 Task: Create in the project AgileConnection in Backlog an issue 'Develop a new tool for automated testing of load testing and stress testing for web applications', assign it to team member softage.1@softage.net and change the status to IN PROGRESS. Create in the project AgileConnection in Backlog an issue 'Upgrade the user interface of a mobile application to improve usability and aesthetics', assign it to team member softage.2@softage.net and change the status to IN PROGRESS
Action: Mouse moved to (194, 53)
Screenshot: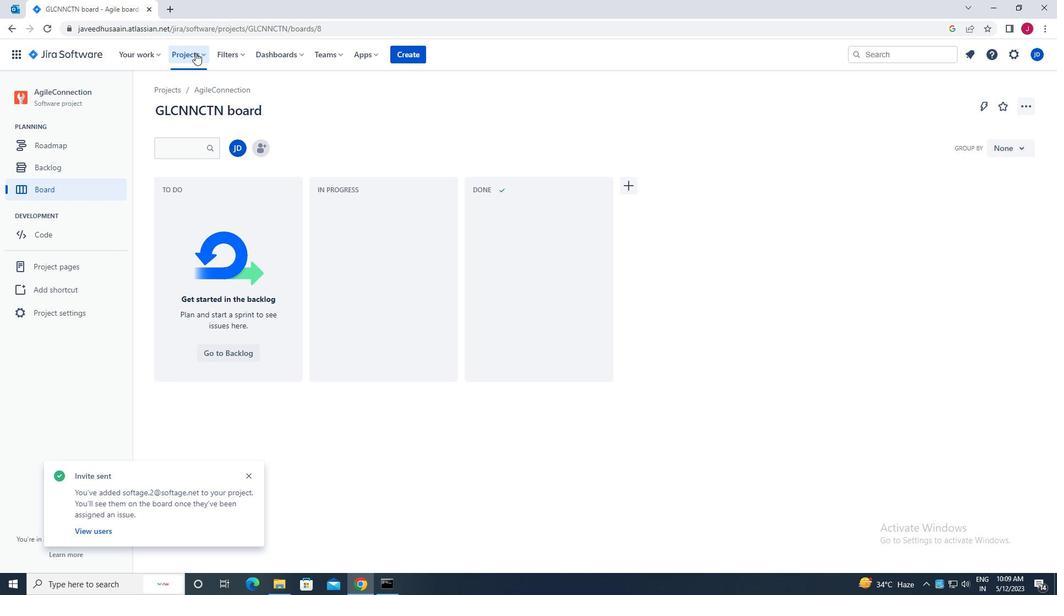 
Action: Mouse pressed left at (194, 53)
Screenshot: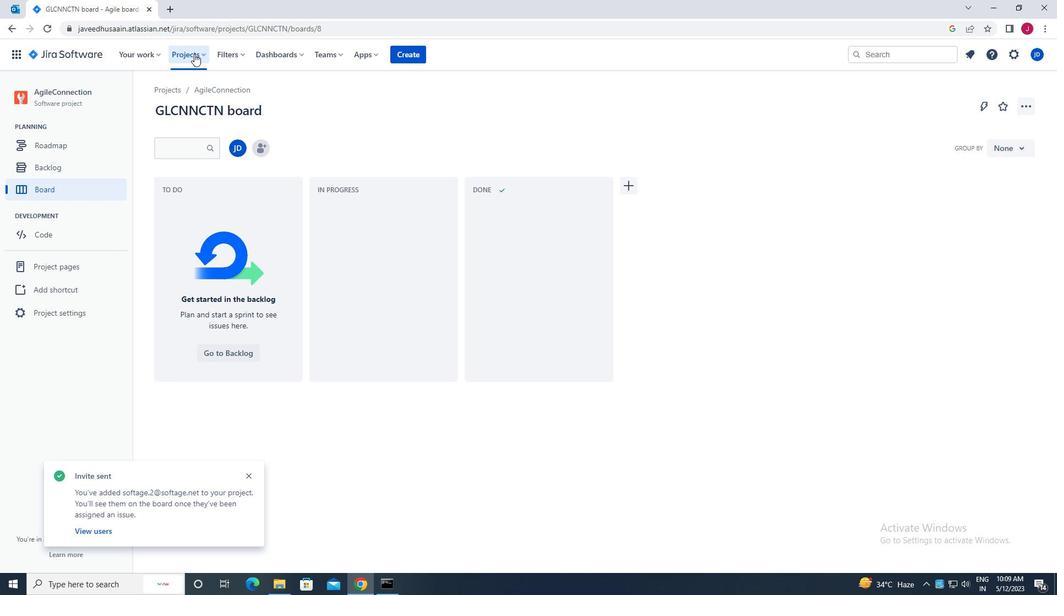 
Action: Mouse moved to (255, 100)
Screenshot: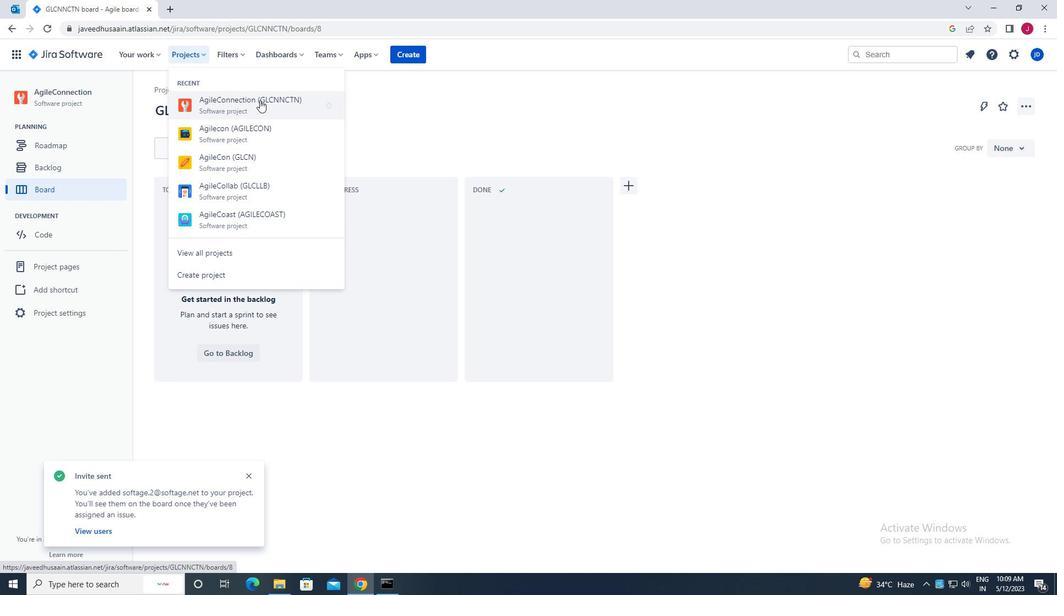 
Action: Mouse pressed left at (255, 100)
Screenshot: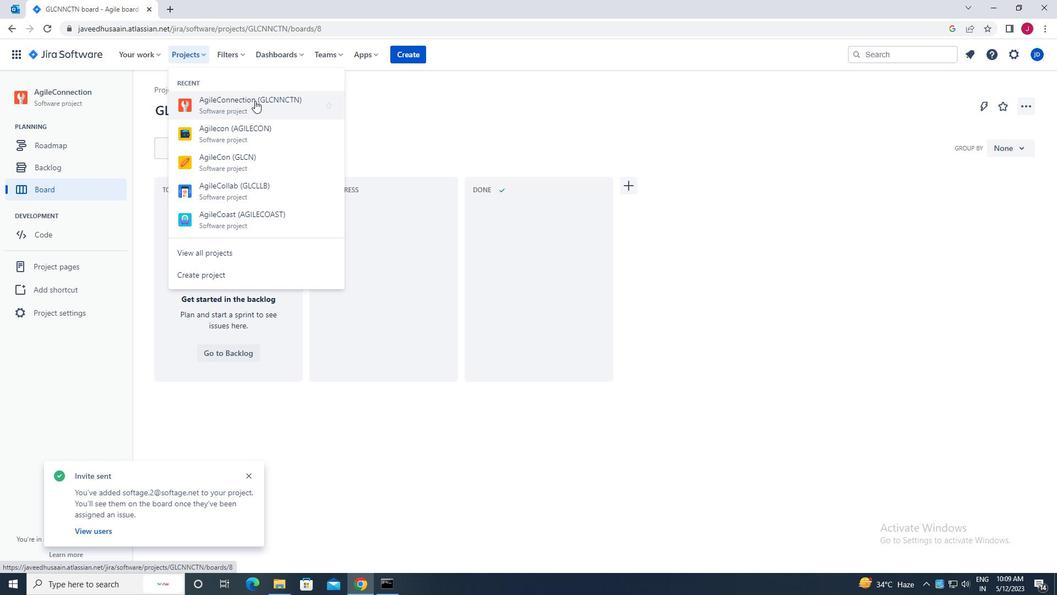 
Action: Mouse moved to (60, 165)
Screenshot: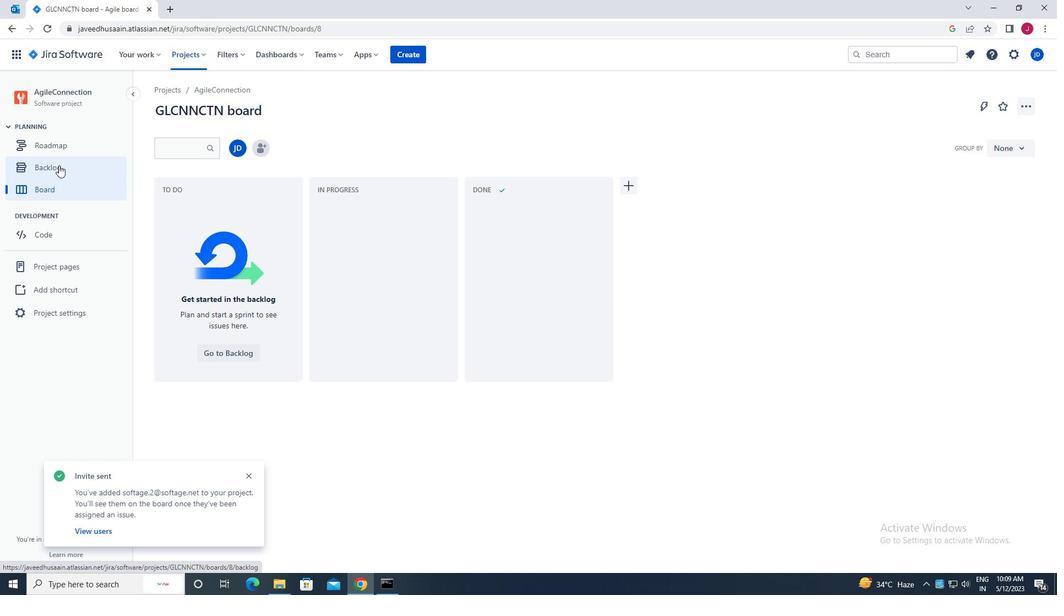 
Action: Mouse pressed left at (60, 165)
Screenshot: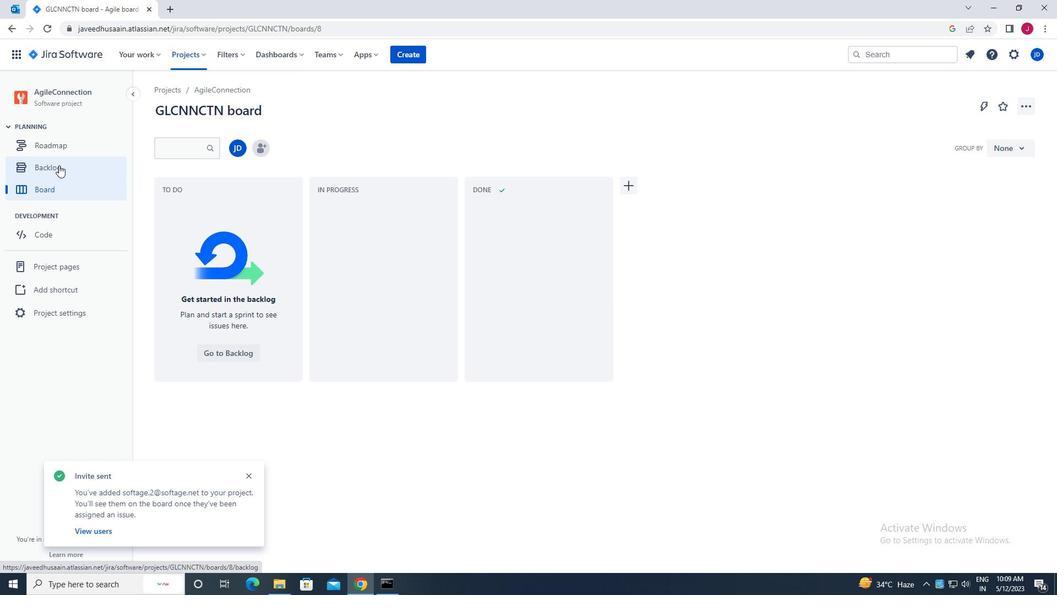 
Action: Mouse moved to (263, 253)
Screenshot: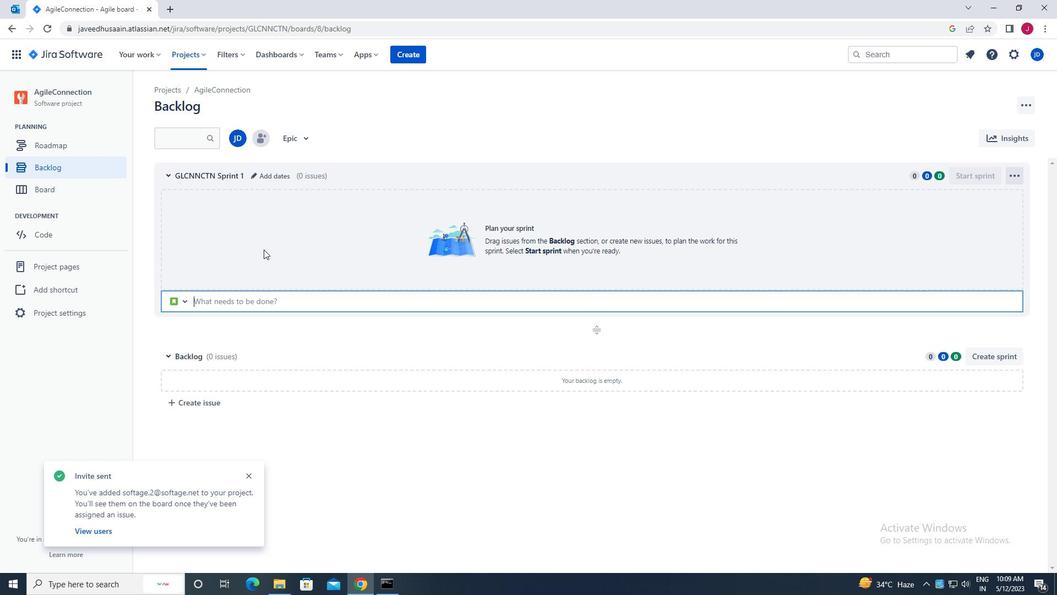 
Action: Mouse scrolled (263, 252) with delta (0, 0)
Screenshot: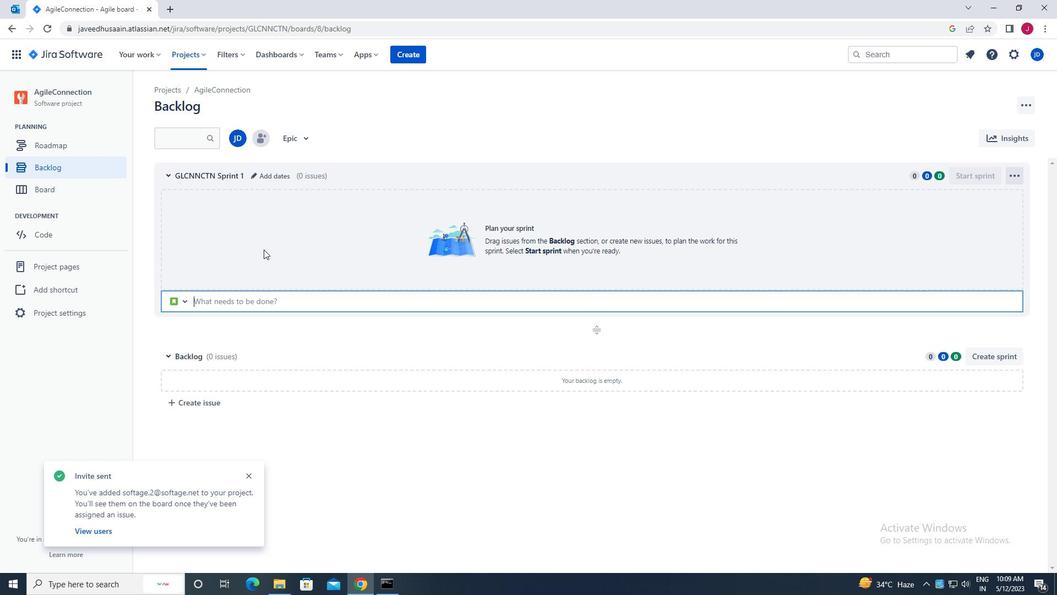 
Action: Mouse moved to (263, 254)
Screenshot: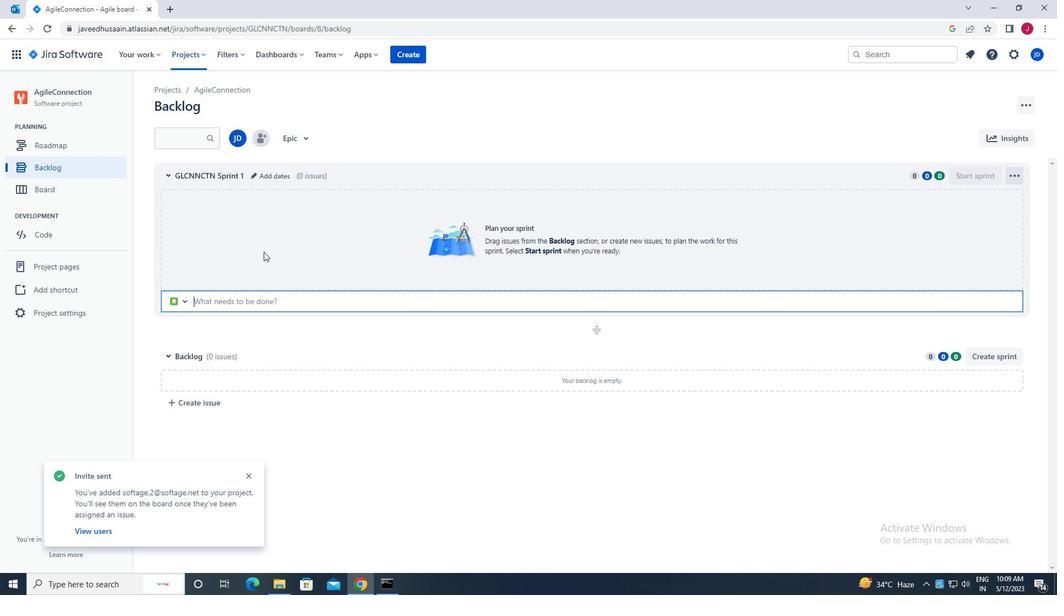 
Action: Mouse scrolled (263, 254) with delta (0, 0)
Screenshot: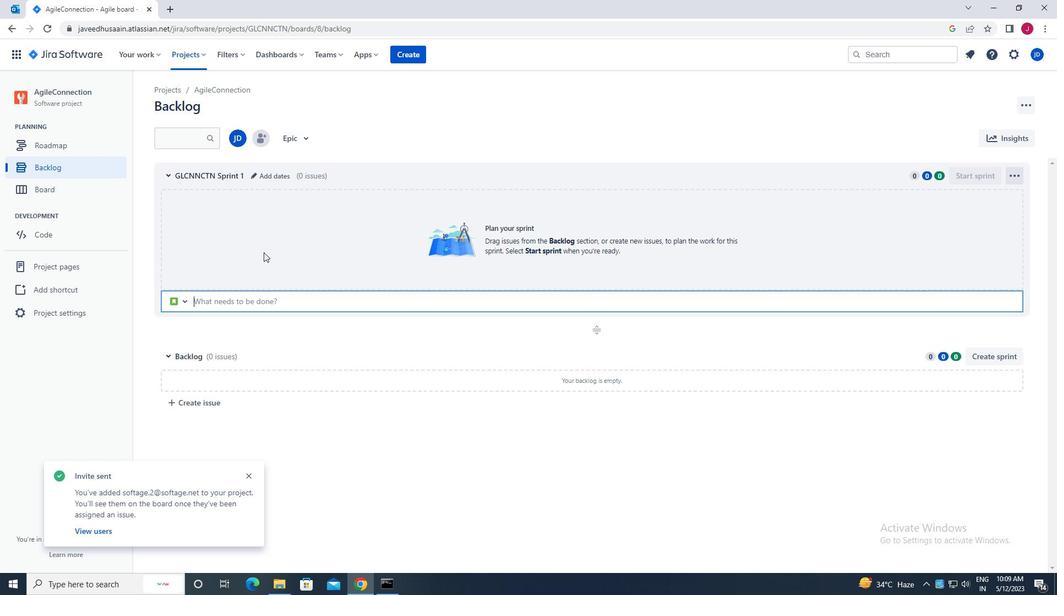 
Action: Mouse moved to (262, 257)
Screenshot: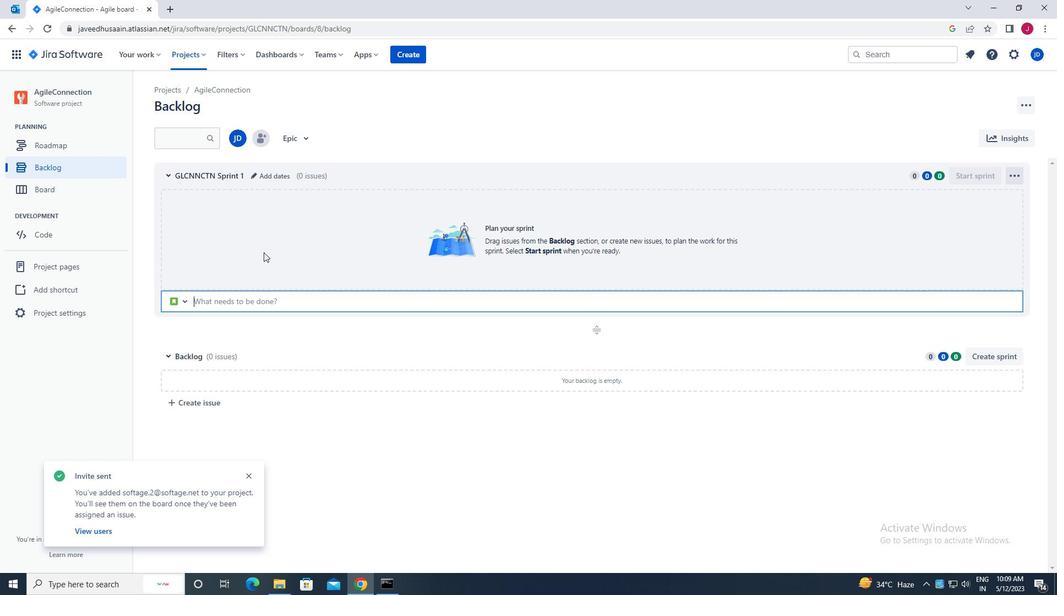 
Action: Mouse scrolled (262, 256) with delta (0, 0)
Screenshot: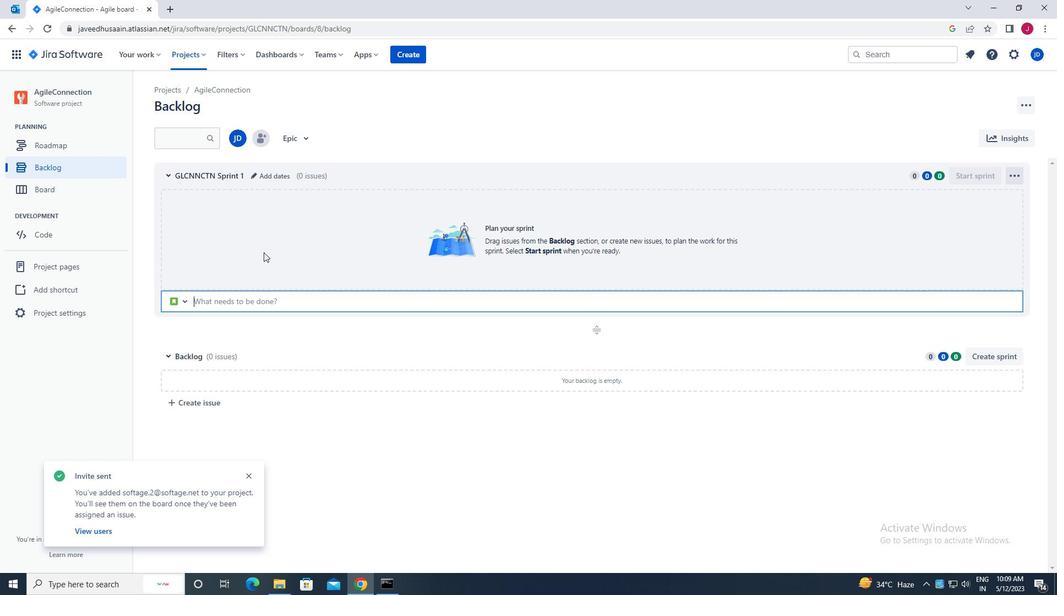 
Action: Mouse moved to (200, 404)
Screenshot: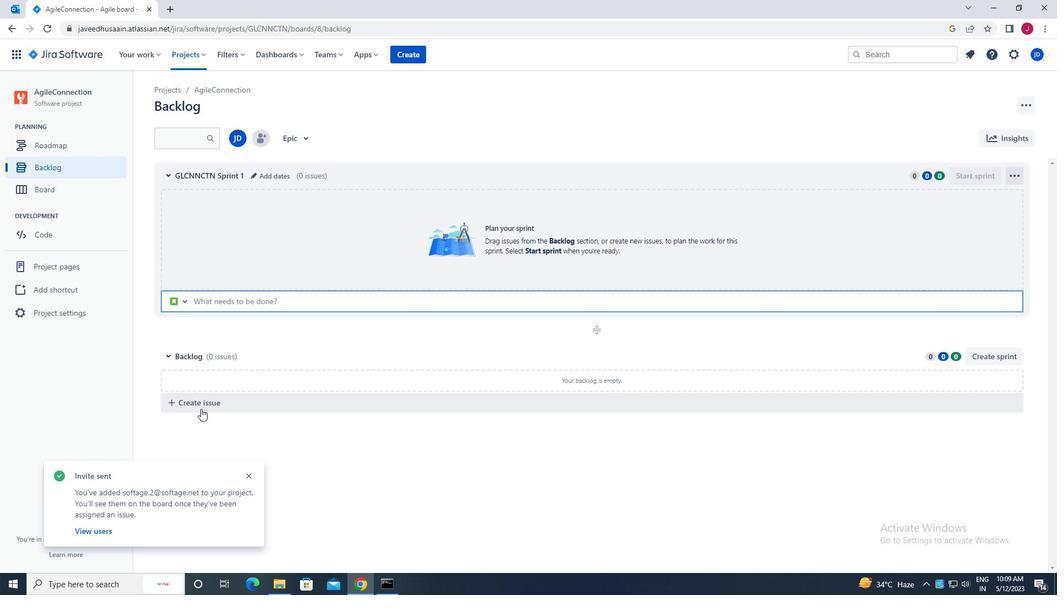 
Action: Mouse pressed left at (200, 404)
Screenshot: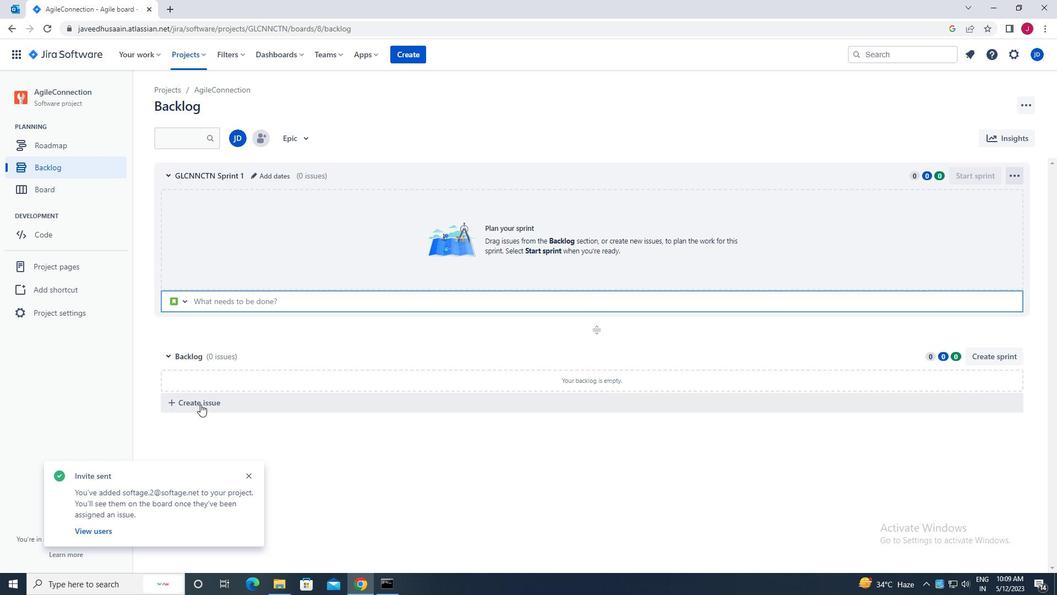 
Action: Mouse moved to (214, 404)
Screenshot: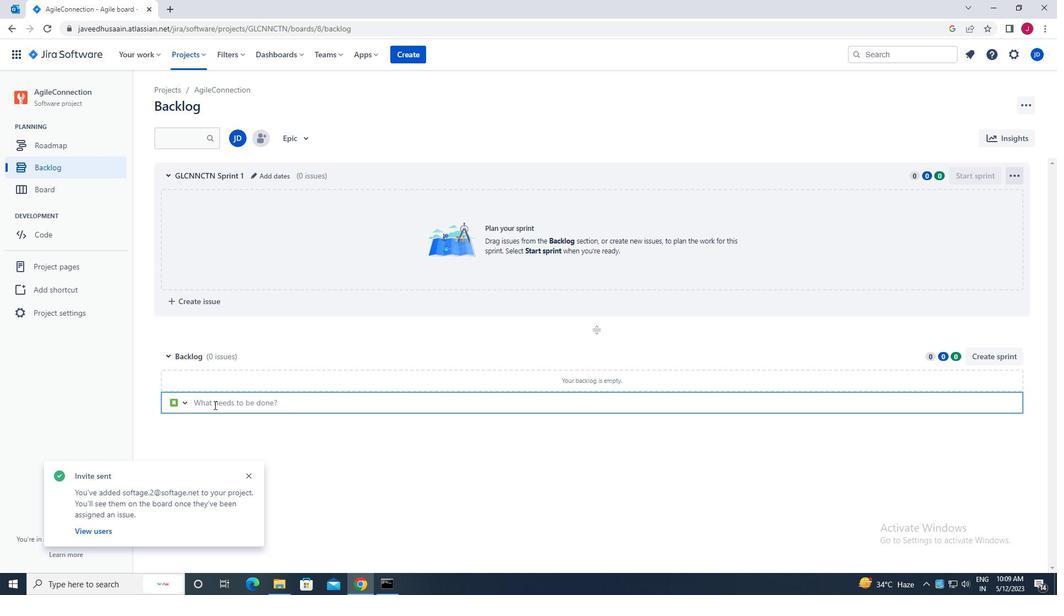 
Action: Mouse pressed left at (214, 404)
Screenshot: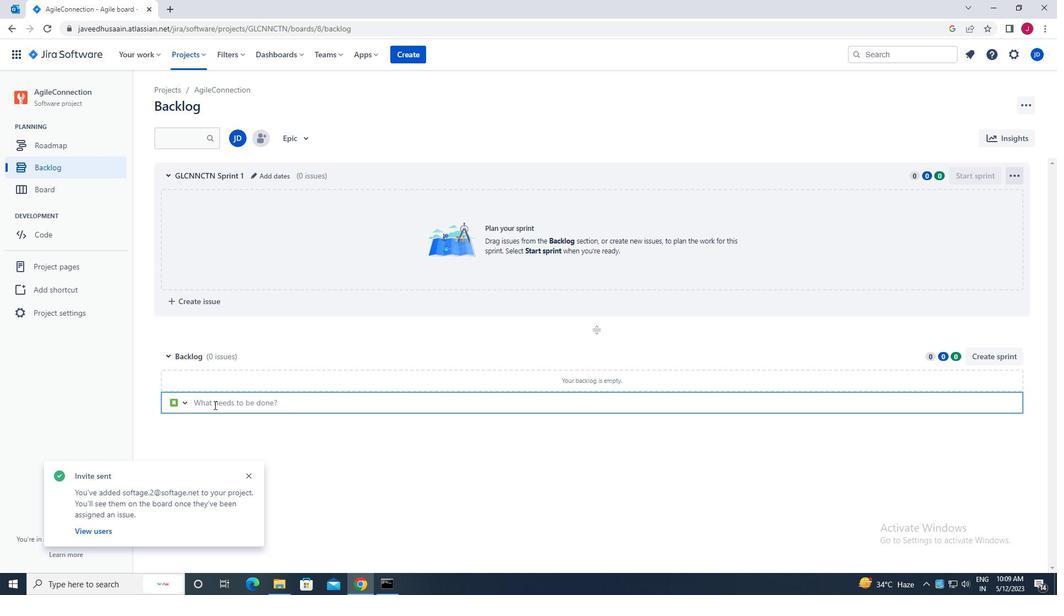 
Action: Mouse moved to (218, 406)
Screenshot: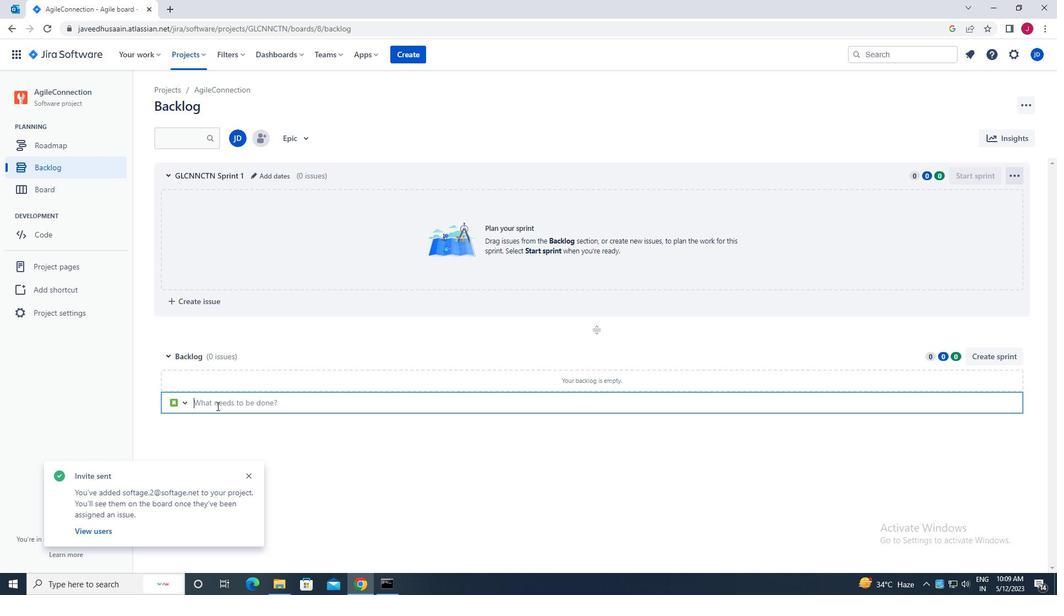 
Action: Key pressed d<Key.caps_lock>evelop<Key.space>a<Key.space>new<Key.space>tool<Key.space>fopr<Key.space>automate<Key.space>testing<Key.space>of<Key.space>load<Key.space>a<Key.backspace>testing
Screenshot: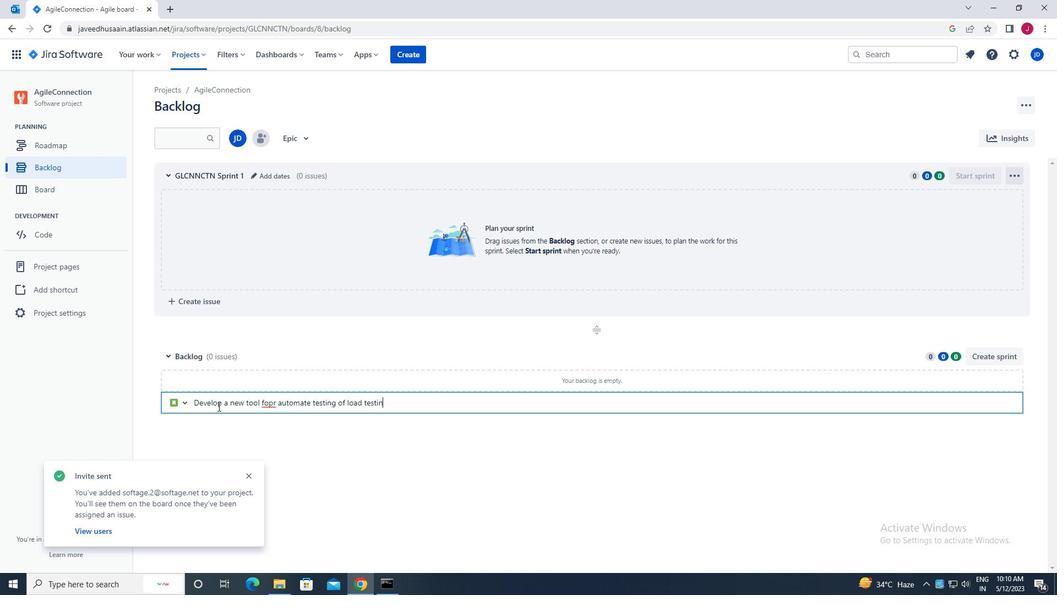 
Action: Mouse moved to (273, 404)
Screenshot: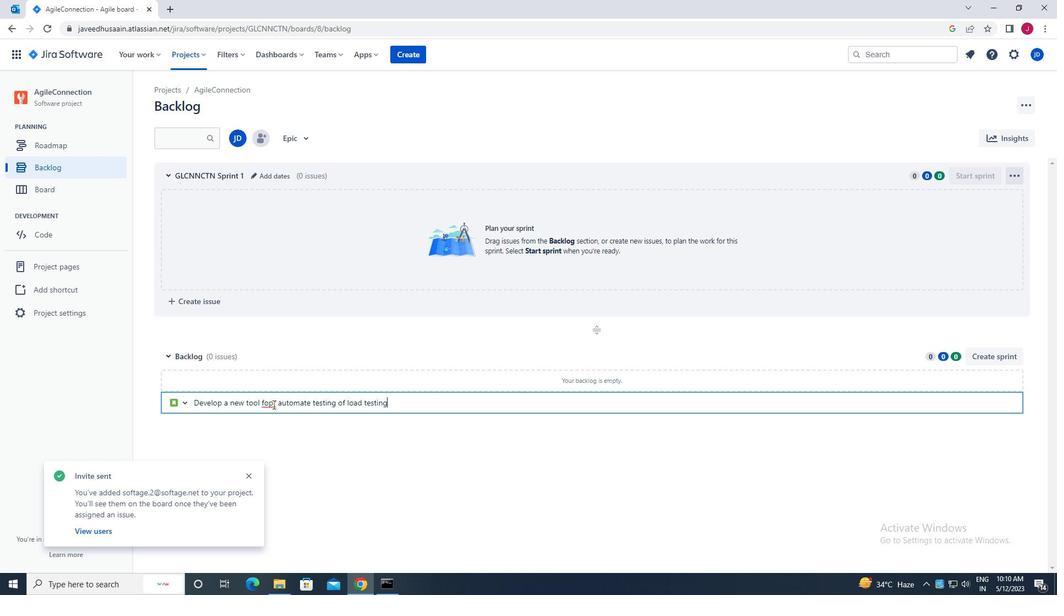 
Action: Mouse pressed left at (273, 404)
Screenshot: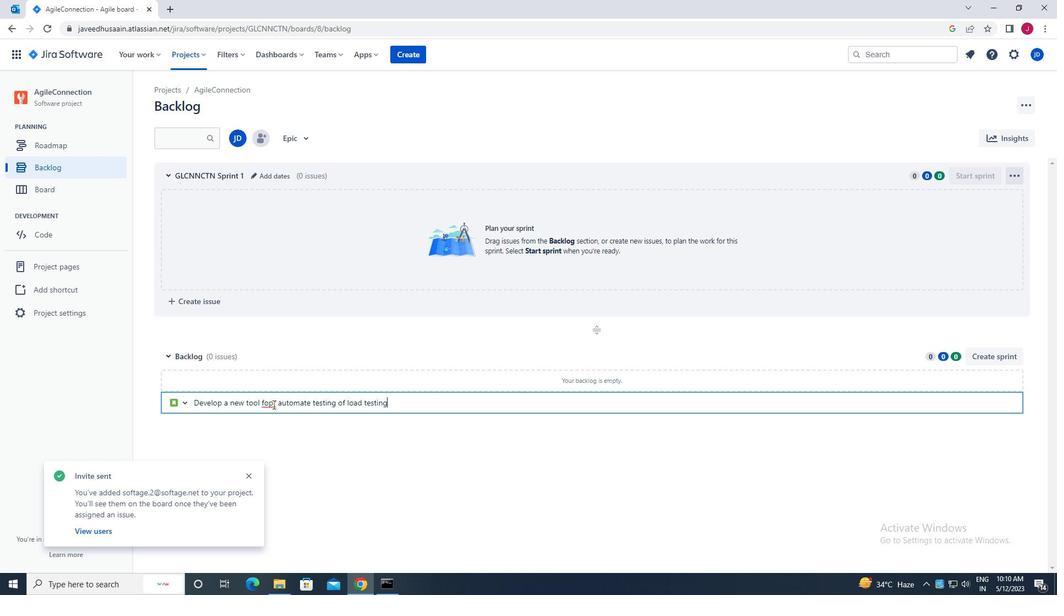 
Action: Mouse moved to (277, 405)
Screenshot: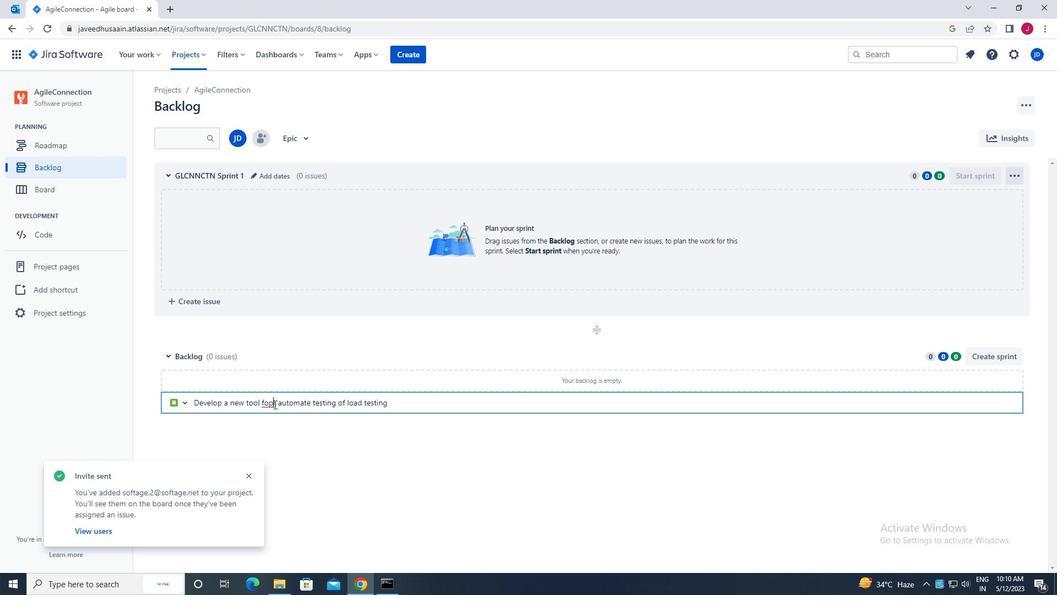 
Action: Key pressed <Key.backspace>
Screenshot: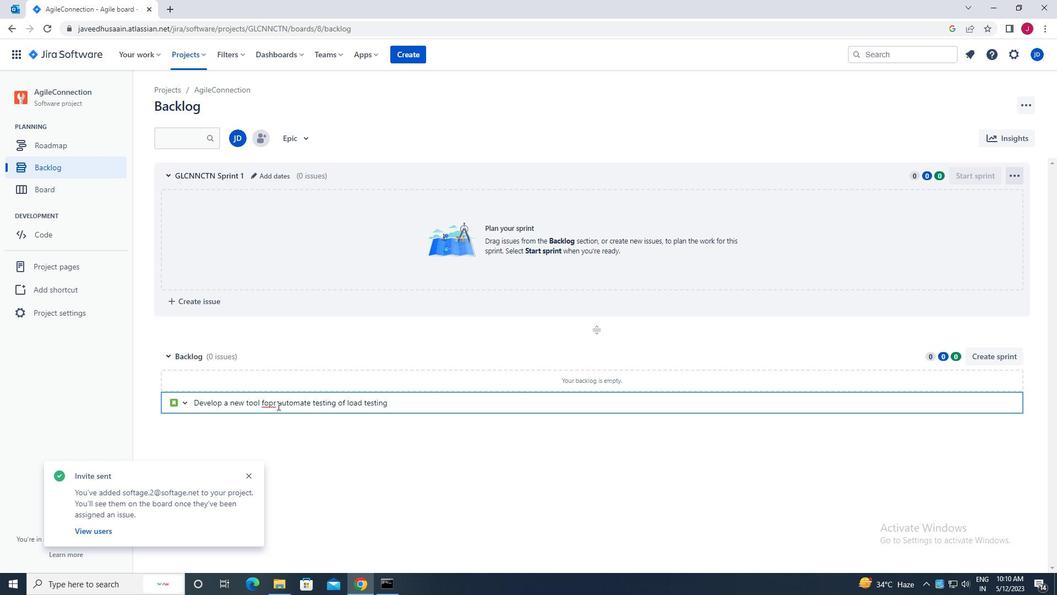 
Action: Mouse moved to (397, 402)
Screenshot: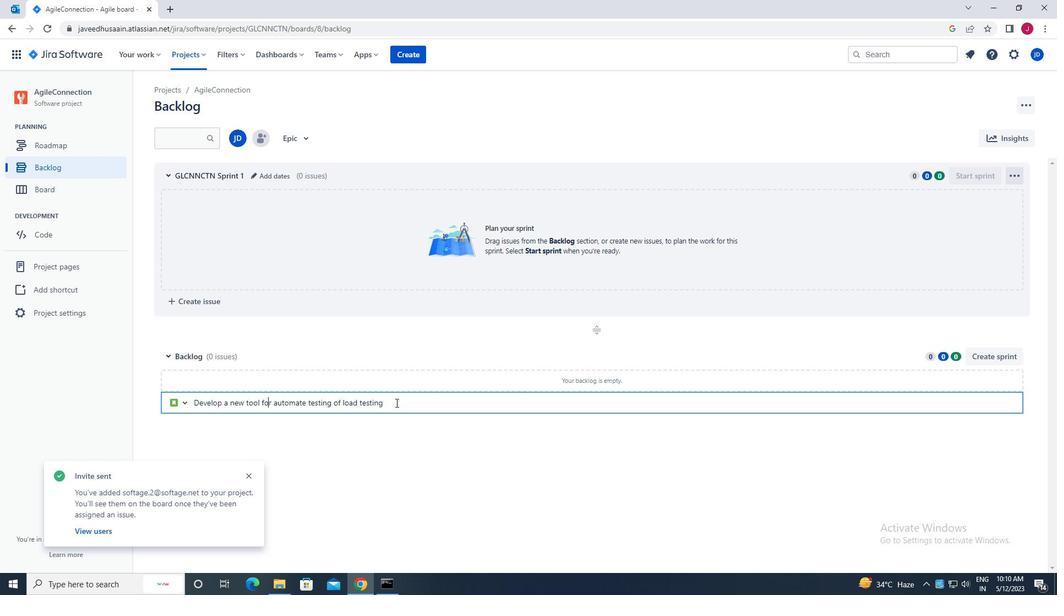 
Action: Mouse pressed left at (397, 402)
Screenshot: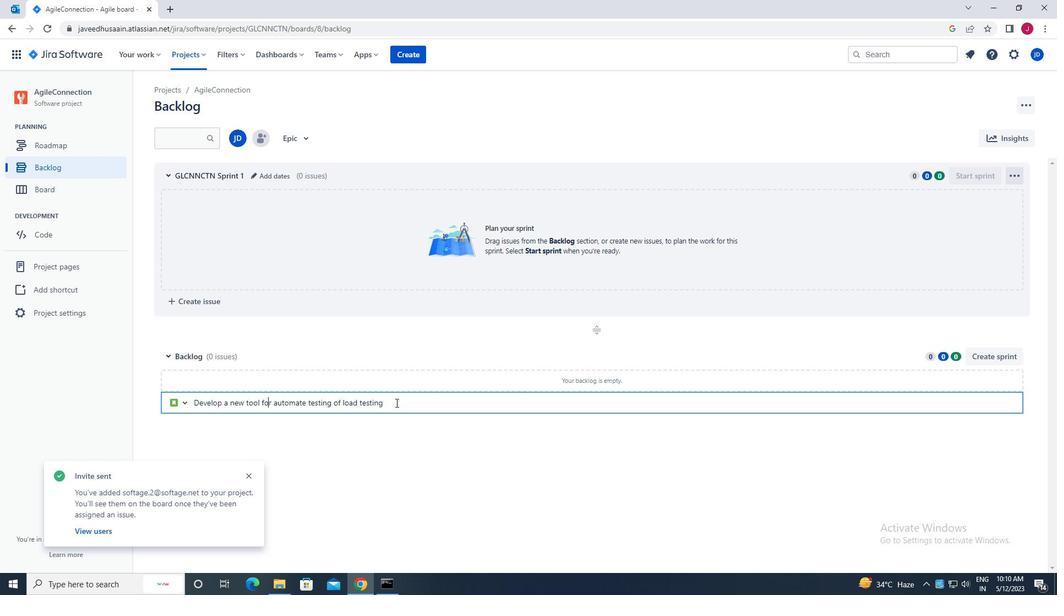 
Action: Mouse moved to (397, 402)
Screenshot: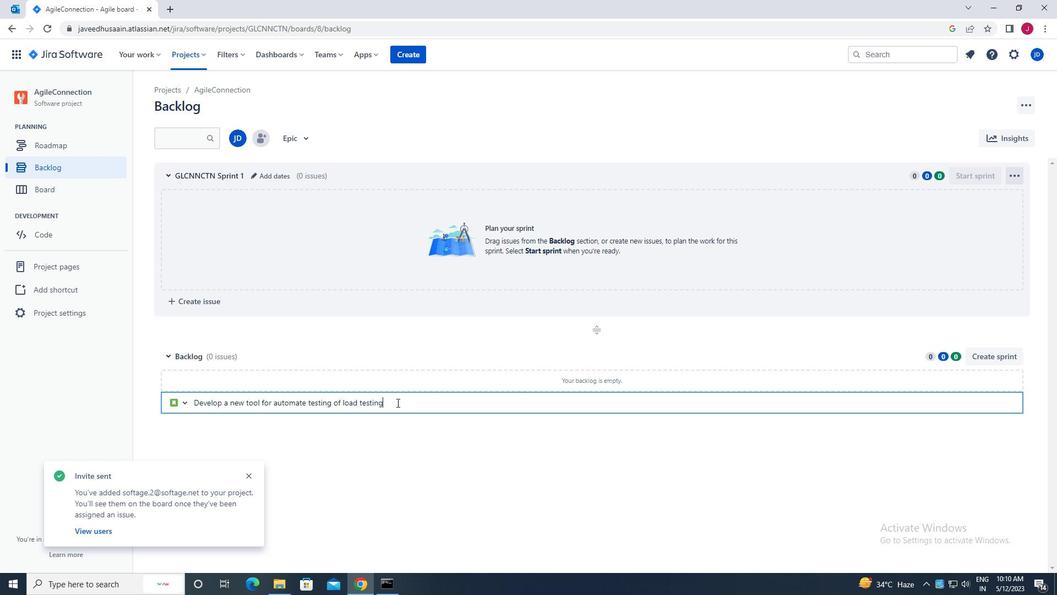 
Action: Key pressed <Key.space>and<Key.space>stress<Key.space>testing<Key.space>for<Key.space>web<Key.space>applicato<Key.backspace>ions<Key.enter>
Screenshot: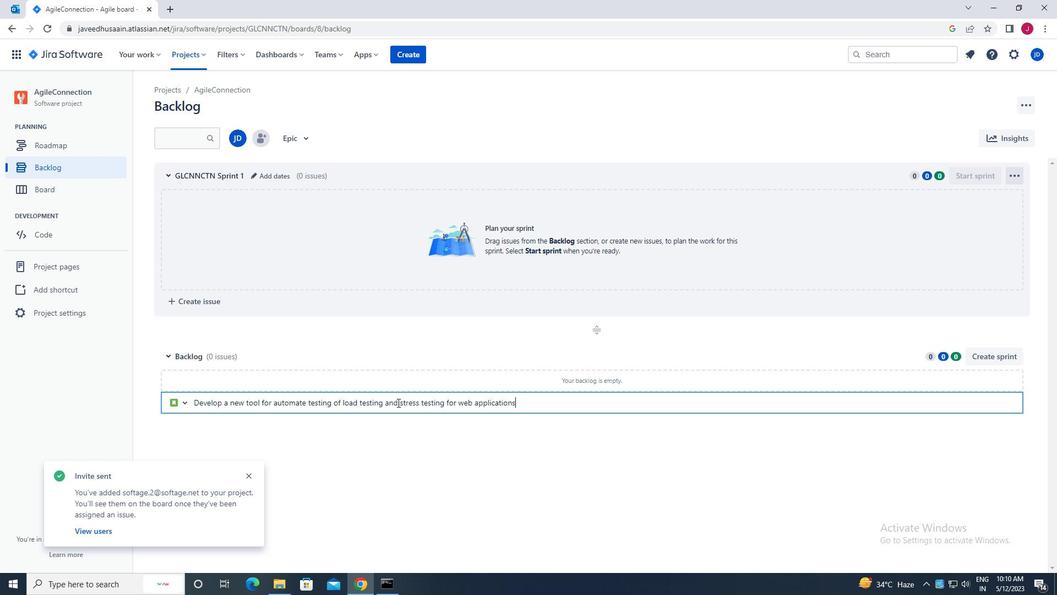 
Action: Mouse moved to (991, 380)
Screenshot: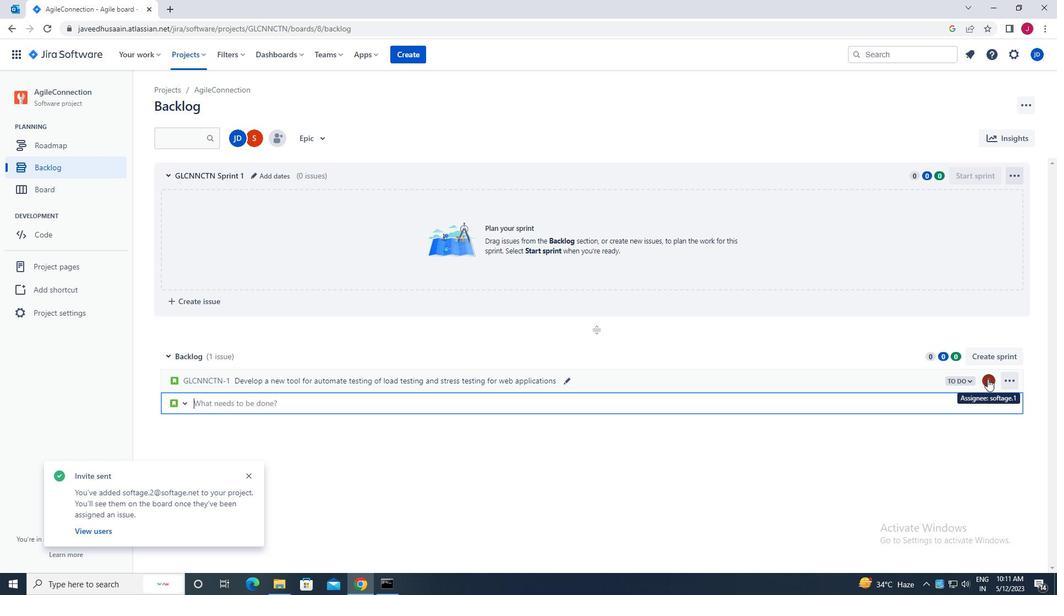 
Action: Mouse pressed left at (991, 380)
Screenshot: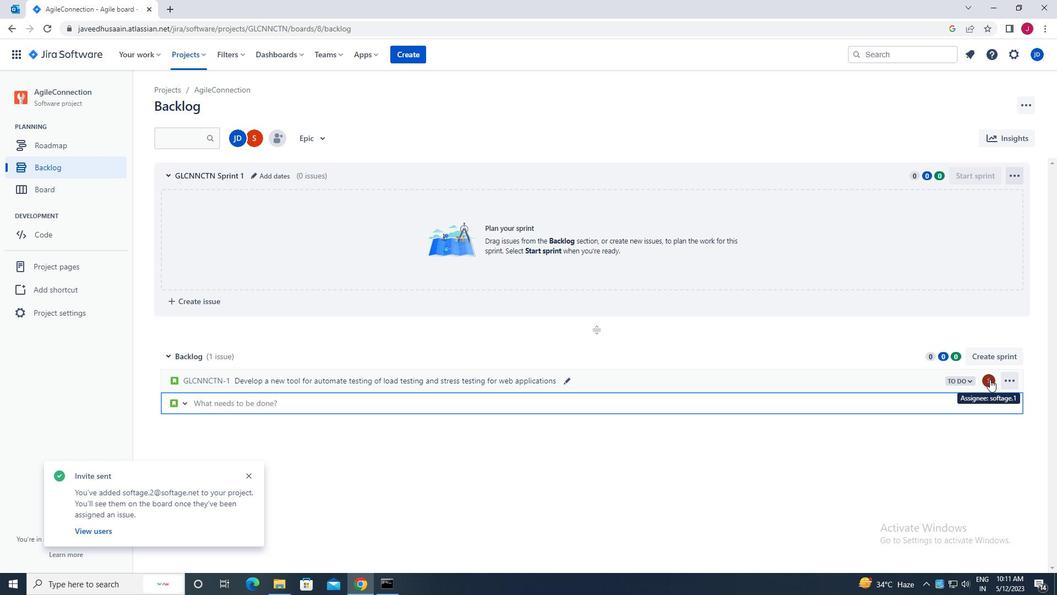 
Action: Mouse moved to (892, 501)
Screenshot: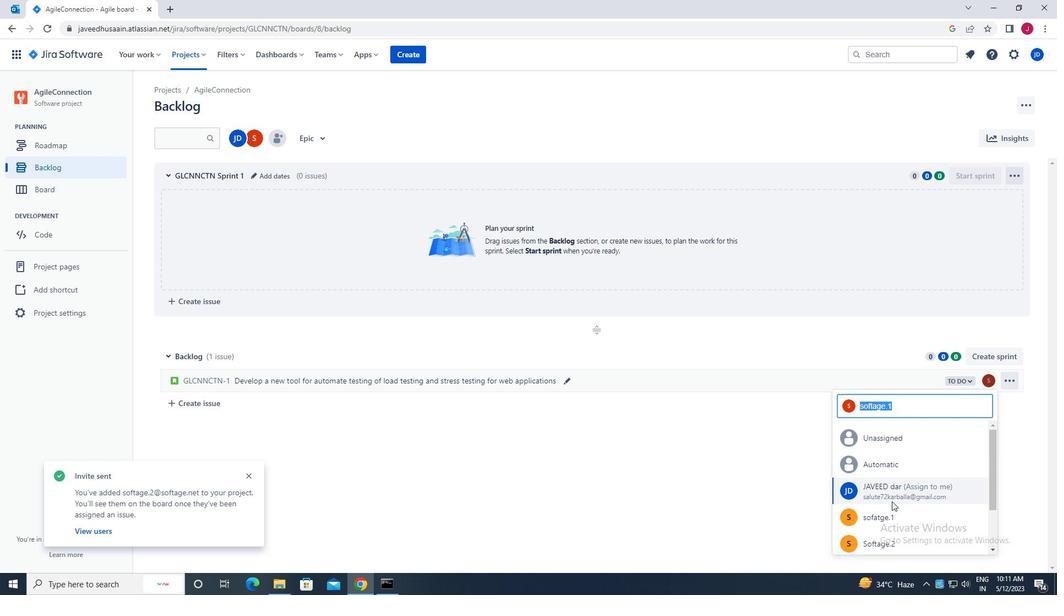 
Action: Mouse scrolled (892, 500) with delta (0, 0)
Screenshot: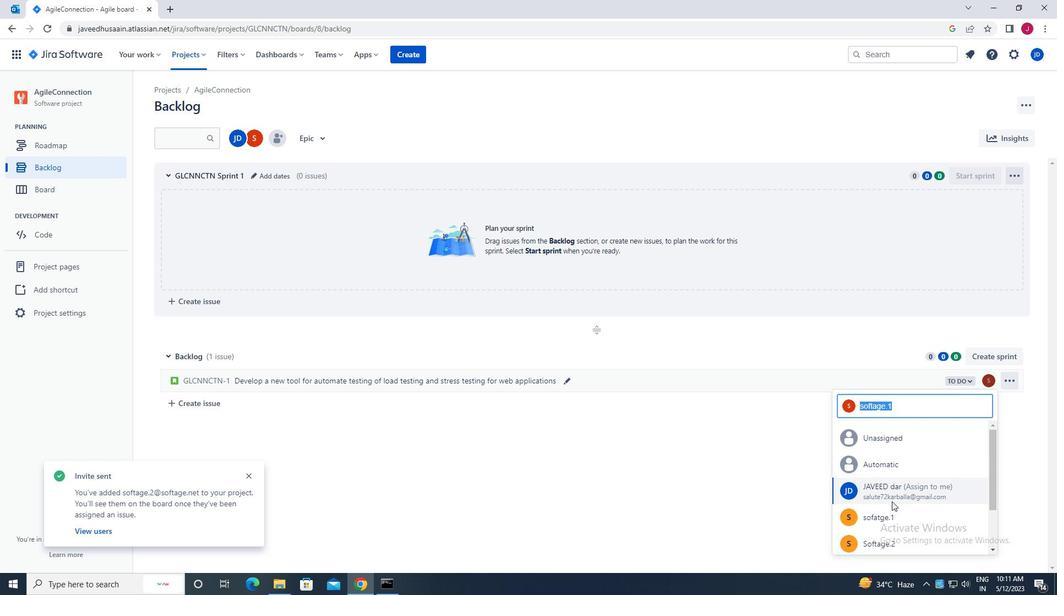 
Action: Mouse scrolled (892, 500) with delta (0, 0)
Screenshot: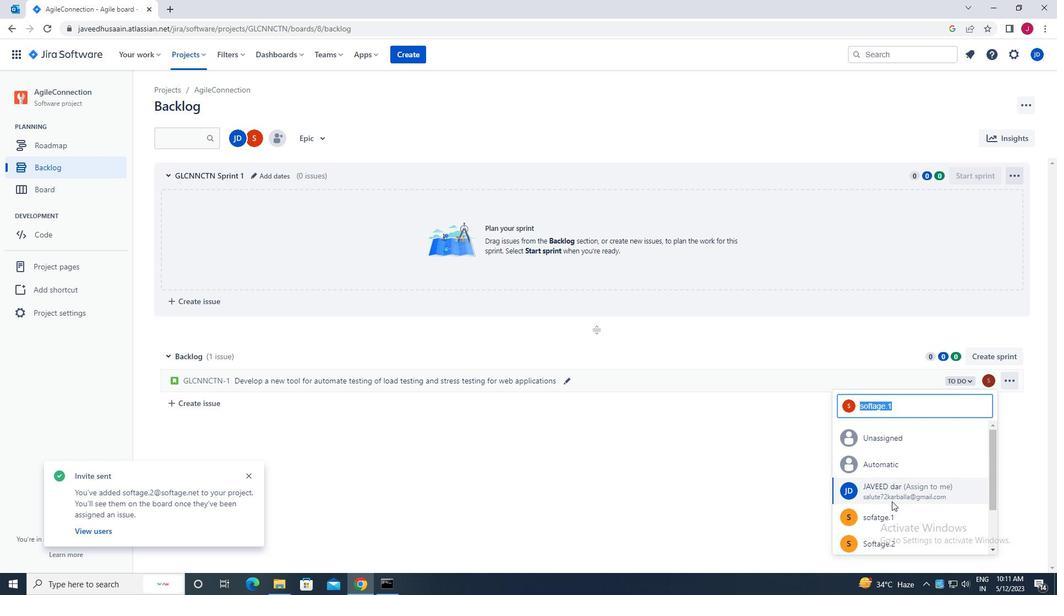 
Action: Mouse moved to (890, 460)
Screenshot: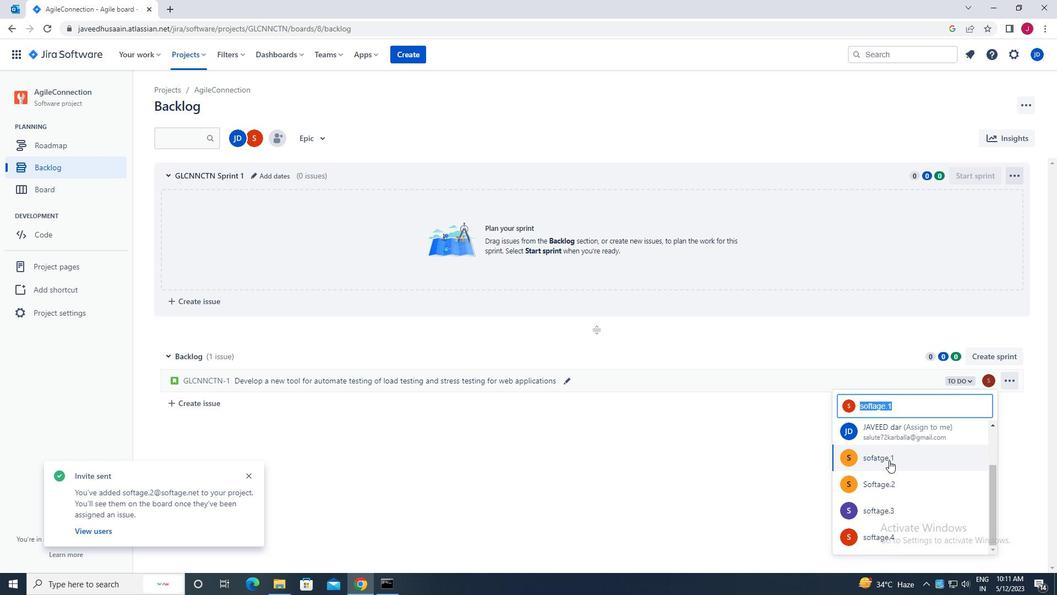 
Action: Mouse pressed left at (890, 460)
Screenshot: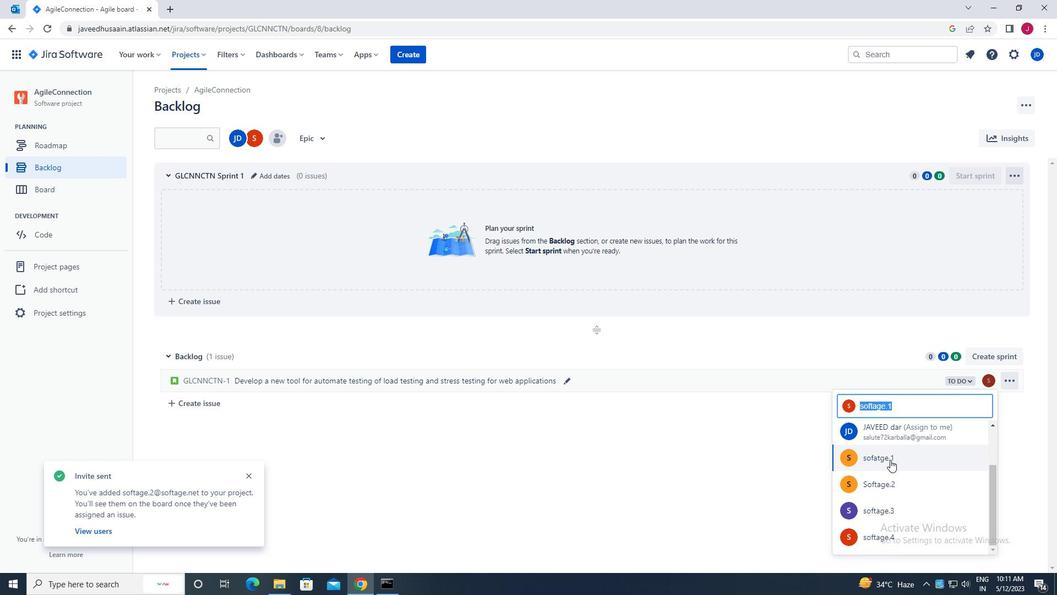 
Action: Mouse moved to (962, 379)
Screenshot: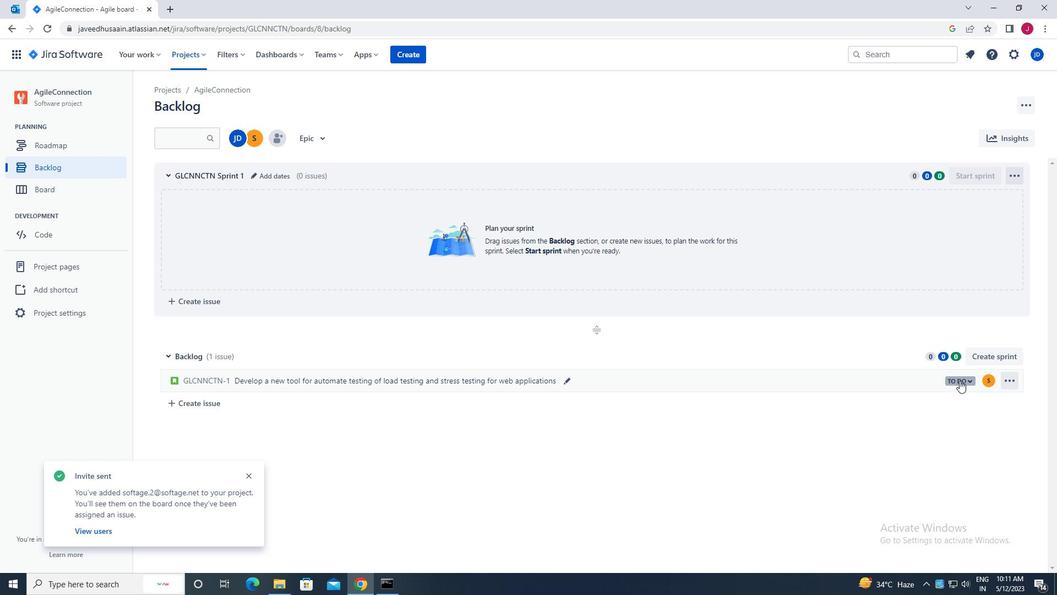 
Action: Mouse pressed left at (962, 379)
Screenshot: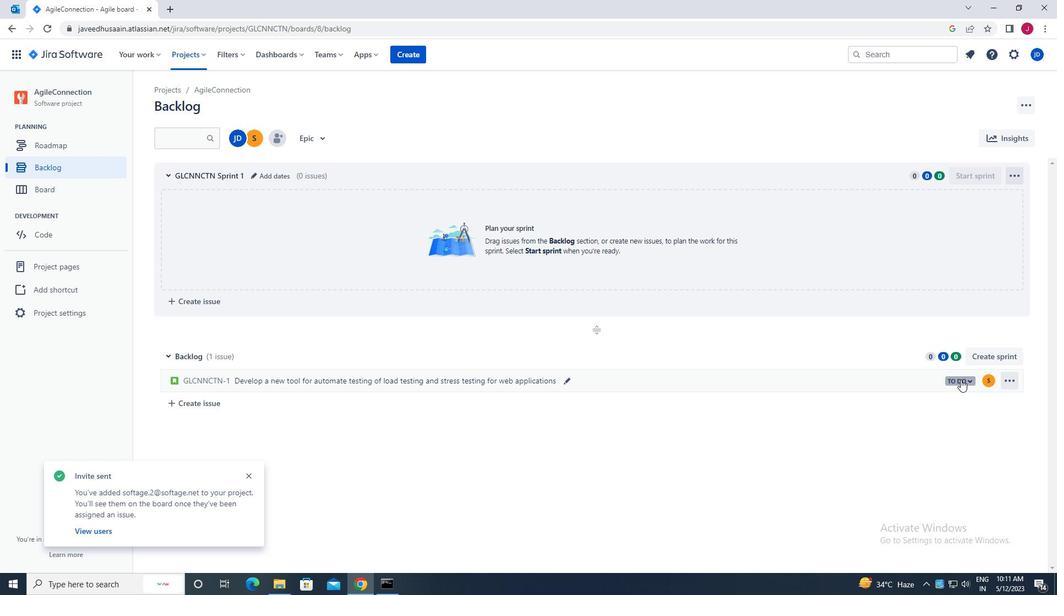 
Action: Mouse moved to (895, 402)
Screenshot: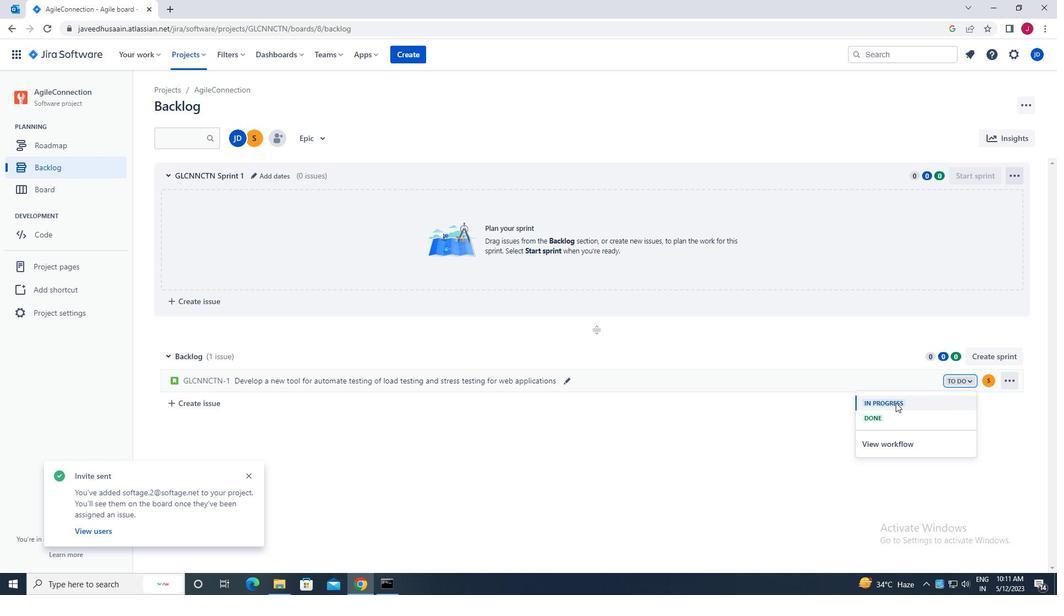 
Action: Mouse pressed left at (895, 402)
Screenshot: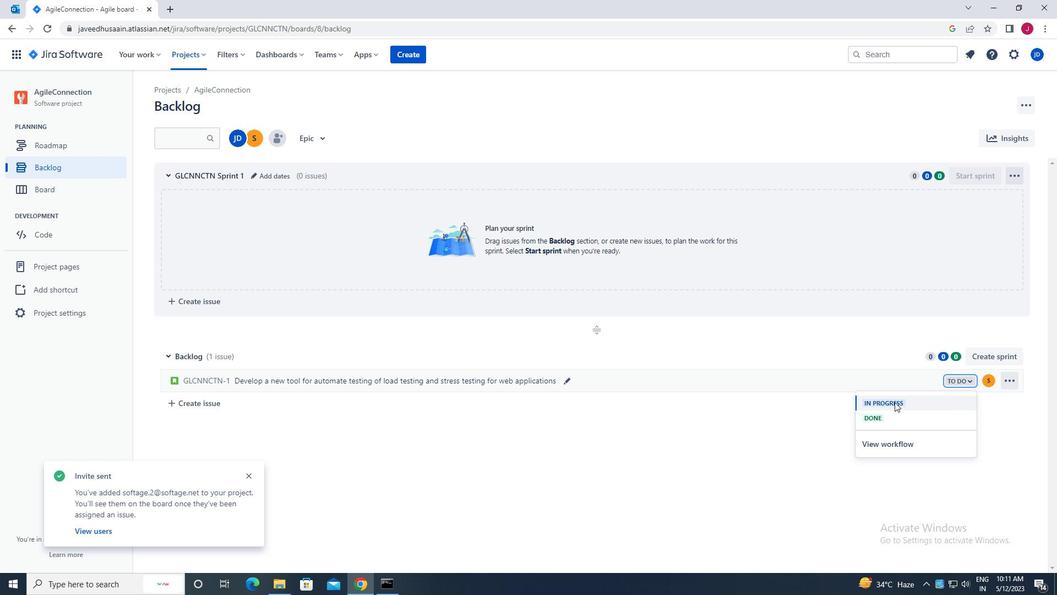 
Action: Mouse moved to (207, 402)
Screenshot: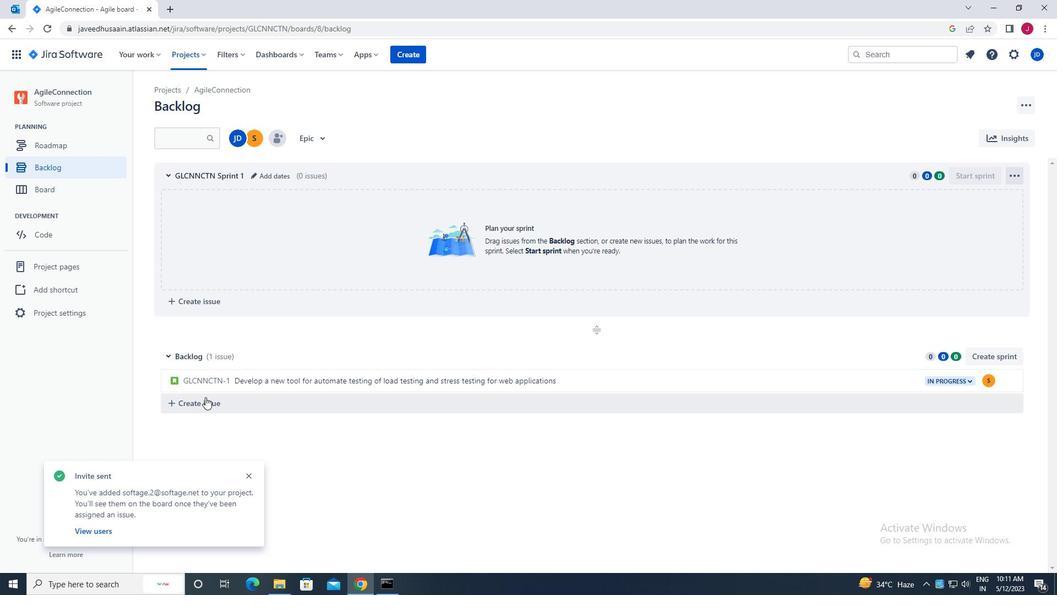 
Action: Mouse pressed left at (207, 402)
Screenshot: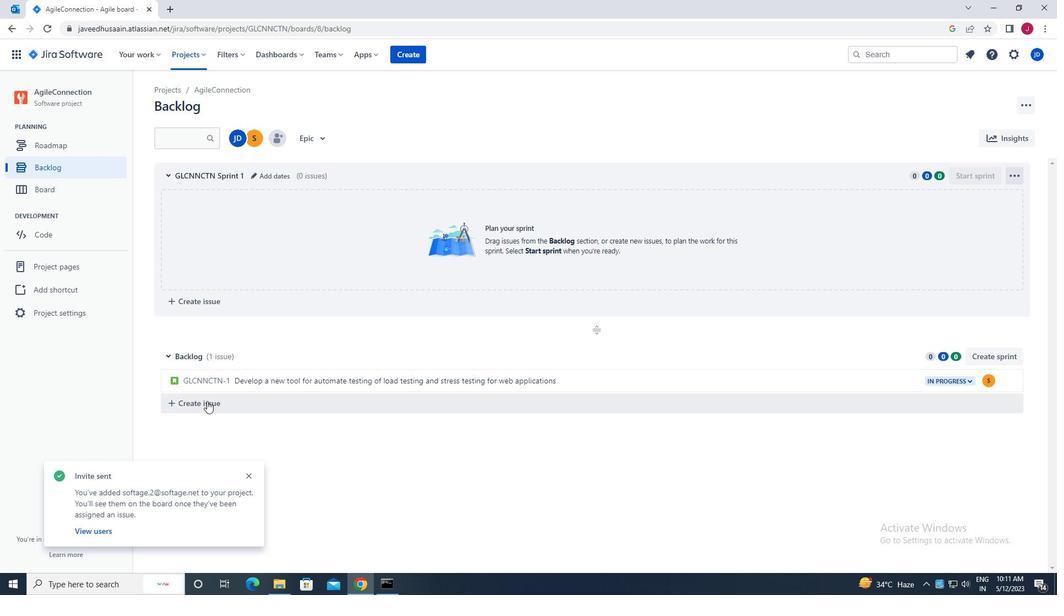 
Action: Key pressed <Key.caps_lock>u<Key.caps_lock>pgrade<Key.space>the<Key.space>user<Key.space>interface<Key.space>of<Key.space>a<Key.space>mobile<Key.space>application<Key.space>to<Key.space>m<Key.backspace>improve<Key.space>usability<Key.space>and<Key.space>aesthetics<Key.enter>
Screenshot: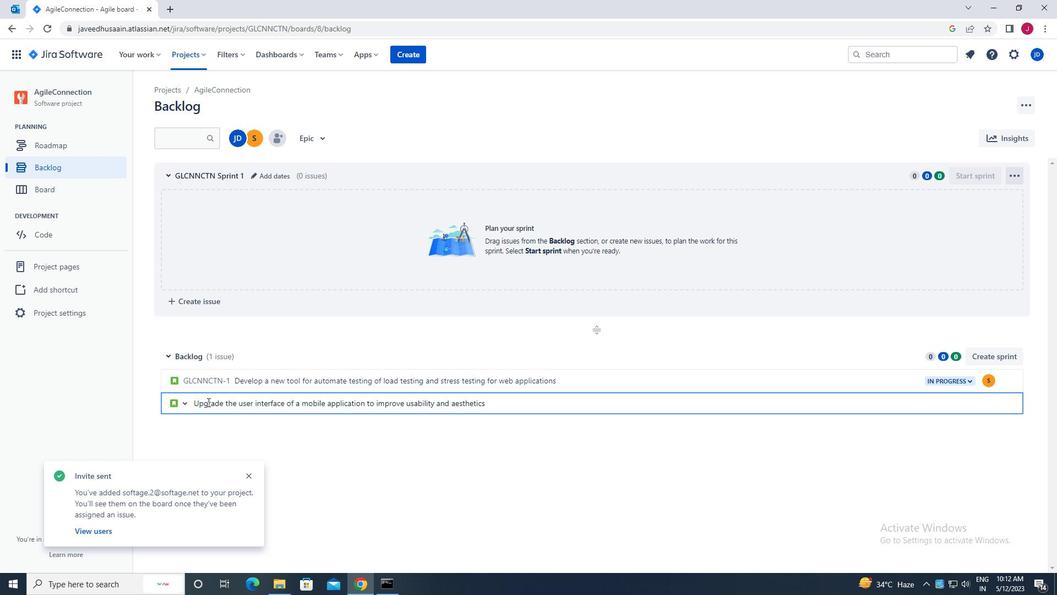 
Action: Mouse moved to (987, 402)
Screenshot: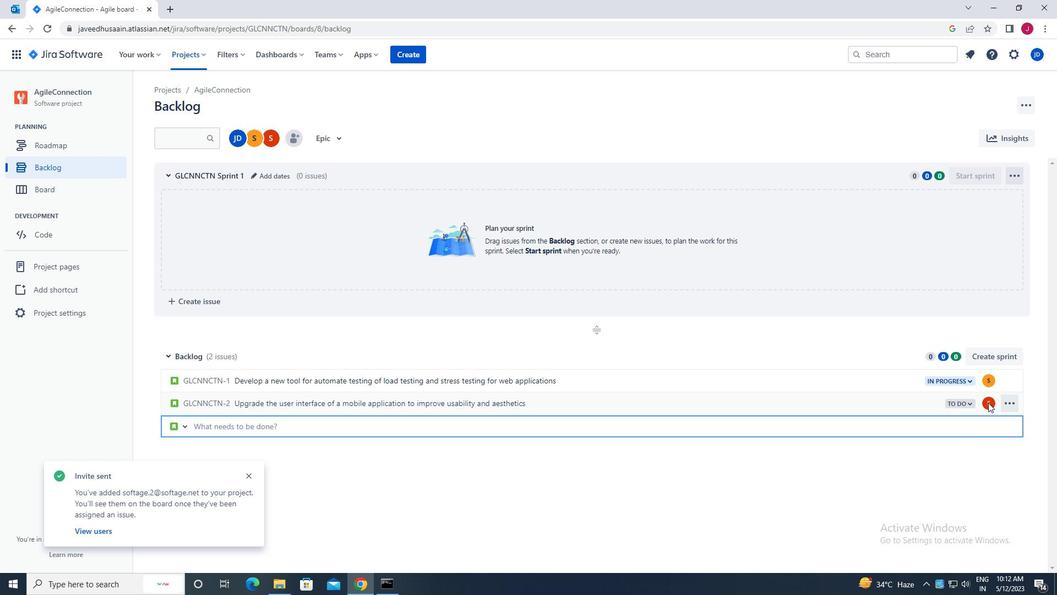
Action: Mouse pressed left at (987, 402)
Screenshot: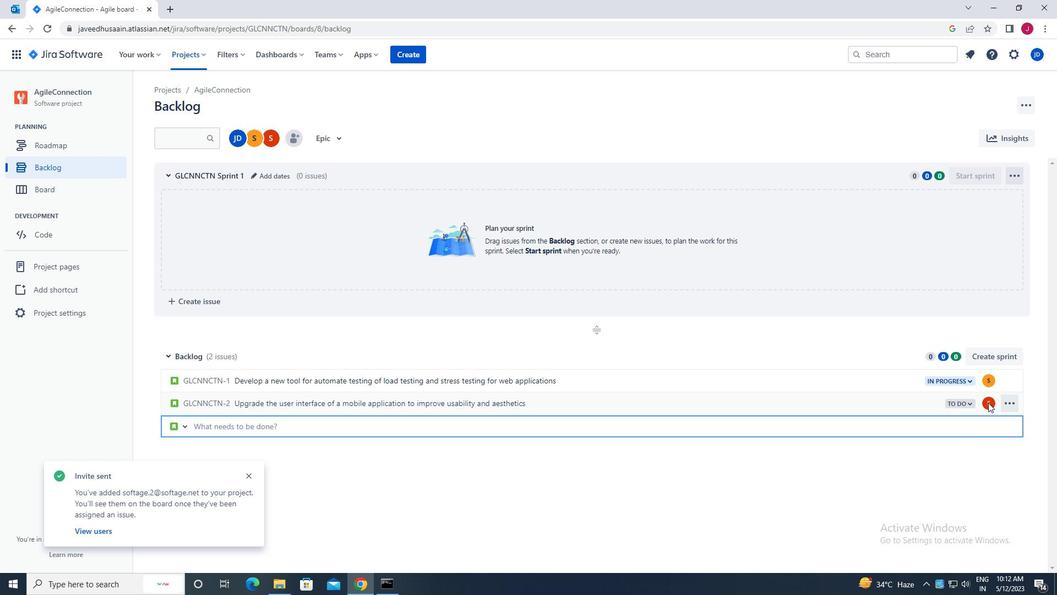 
Action: Mouse moved to (987, 406)
Screenshot: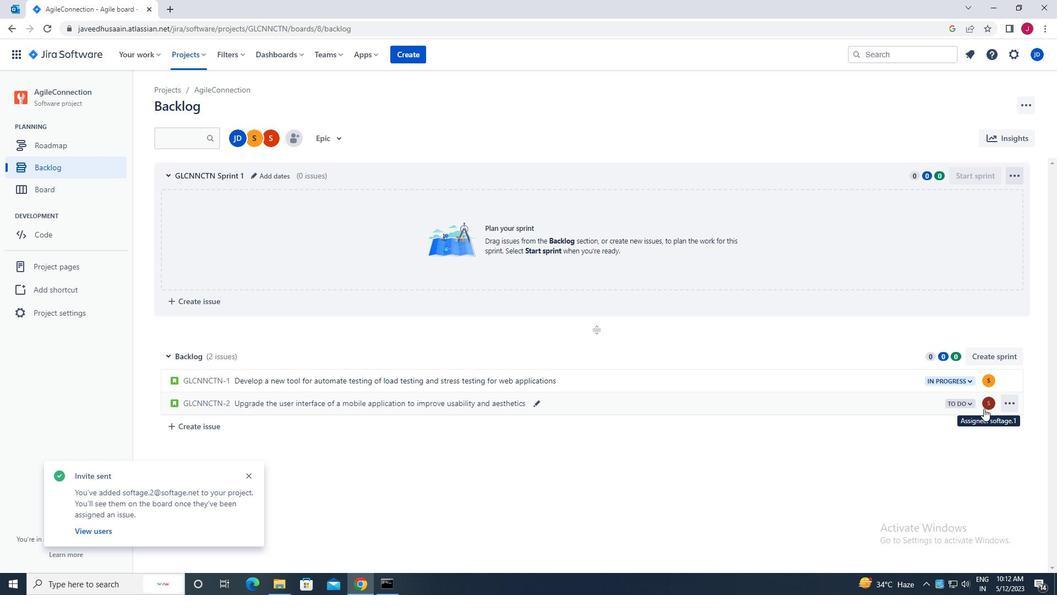 
Action: Mouse pressed left at (987, 406)
Screenshot: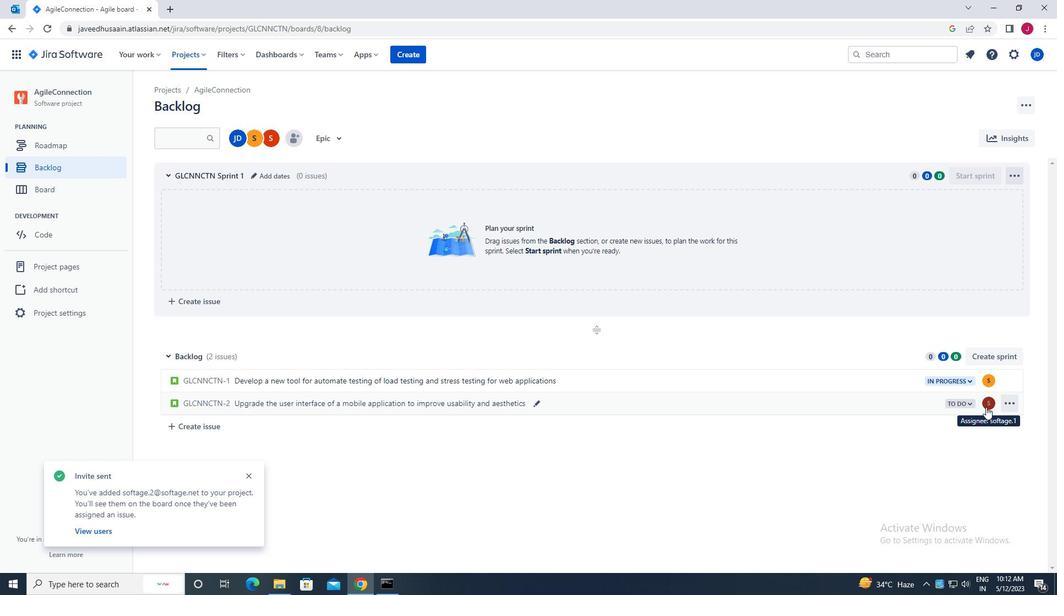 
Action: Mouse moved to (908, 488)
Screenshot: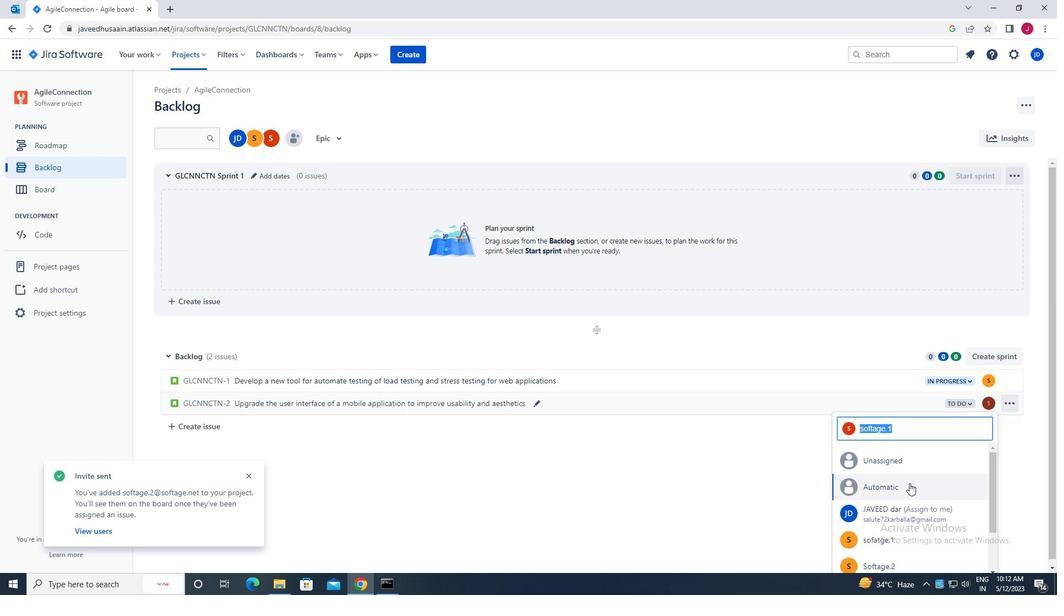 
Action: Mouse scrolled (908, 488) with delta (0, 0)
Screenshot: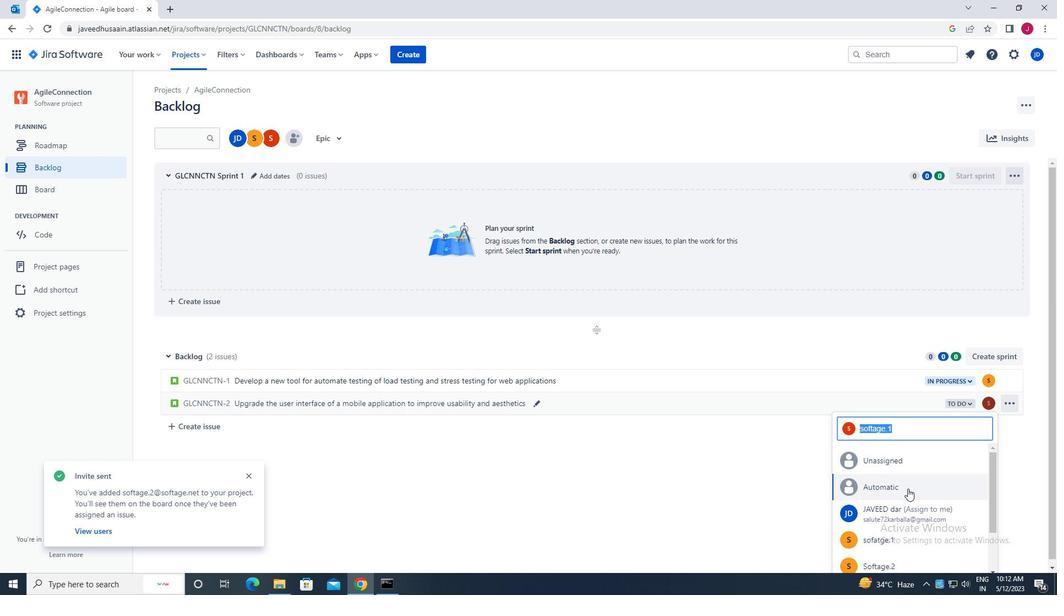 
Action: Mouse scrolled (908, 488) with delta (0, 0)
Screenshot: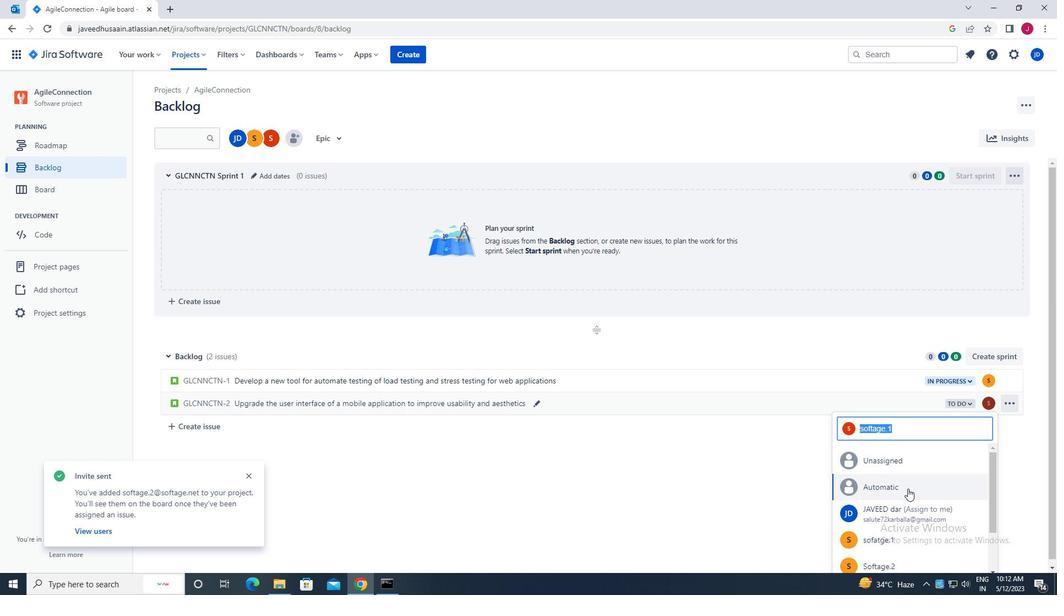 
Action: Mouse moved to (888, 506)
Screenshot: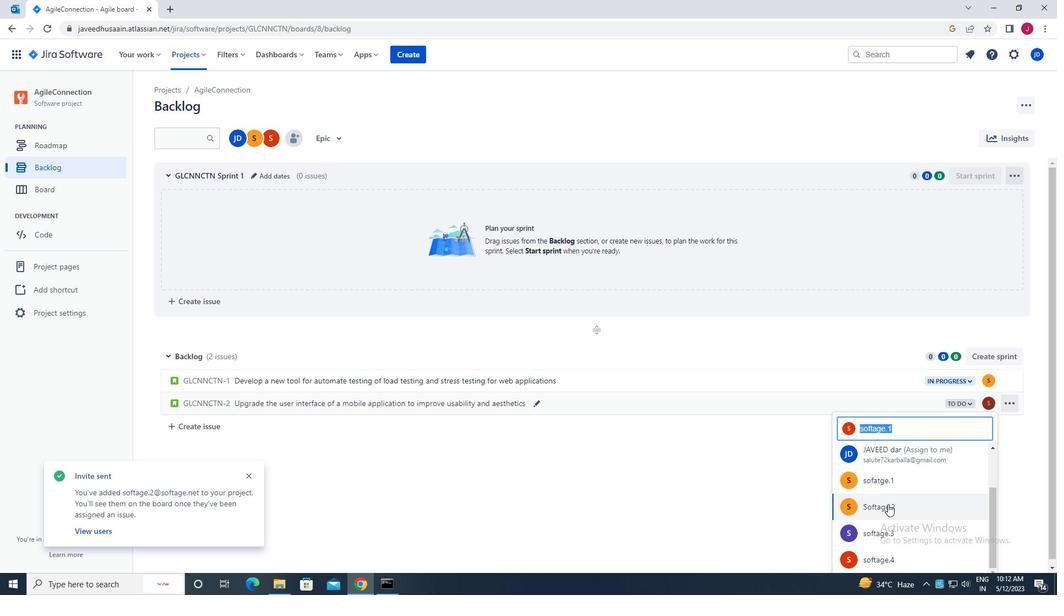 
Action: Mouse pressed left at (888, 506)
Screenshot: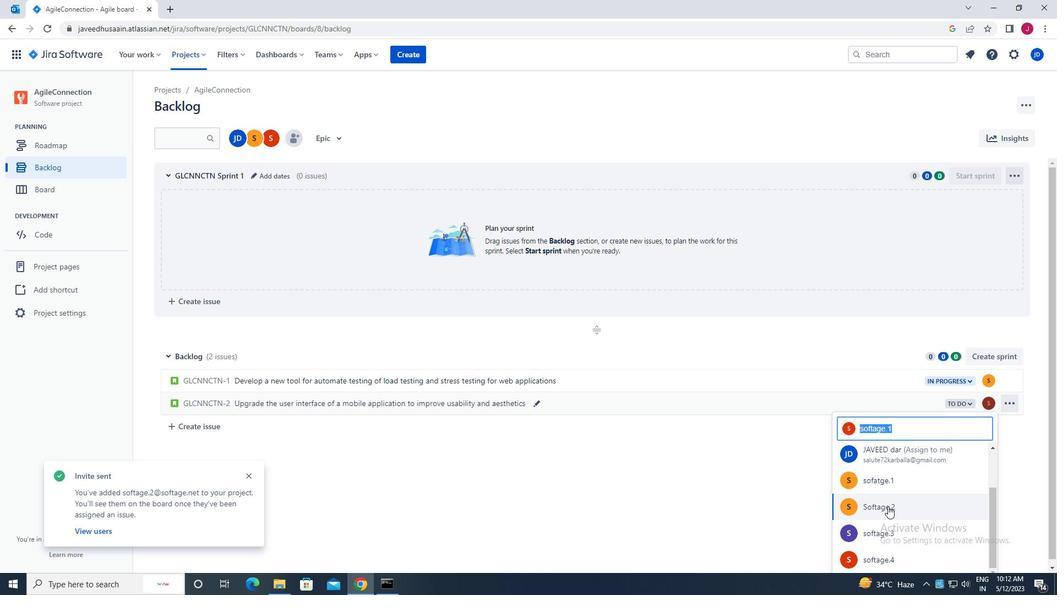 
Action: Mouse moved to (958, 404)
Screenshot: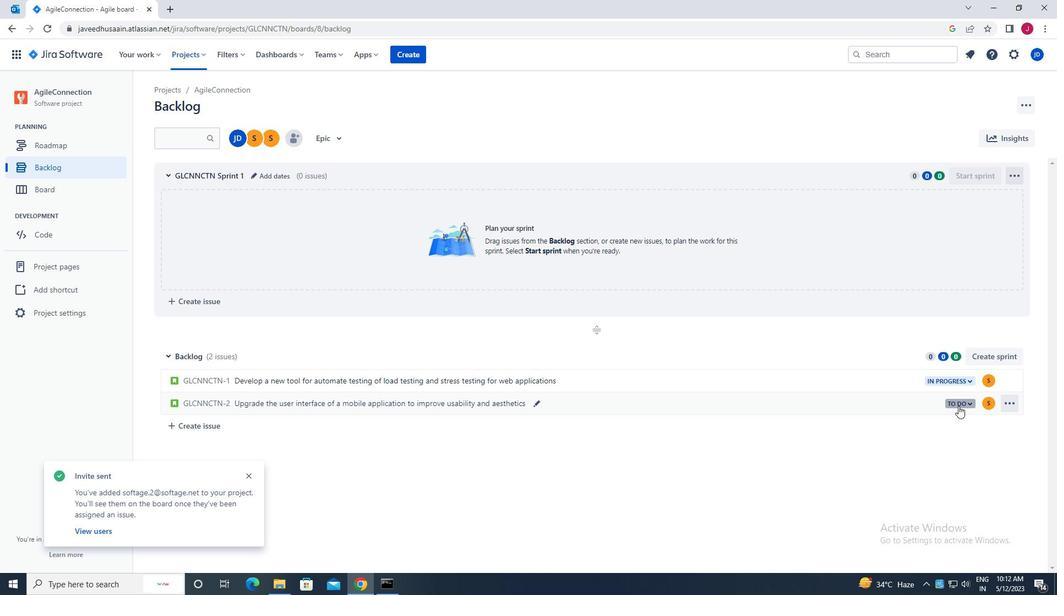 
Action: Mouse pressed left at (958, 404)
Screenshot: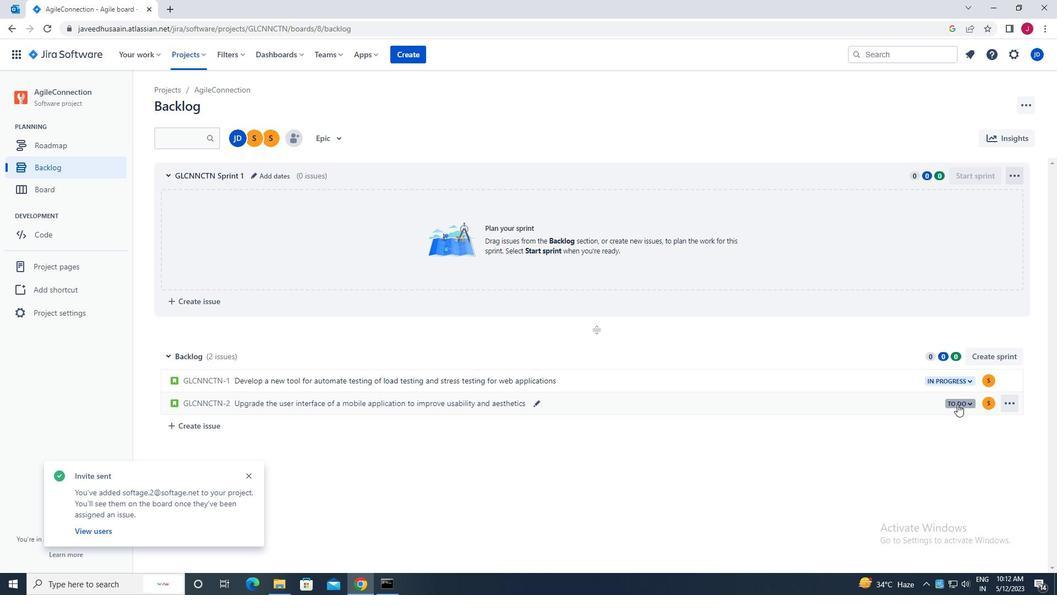 
Action: Mouse moved to (890, 427)
Screenshot: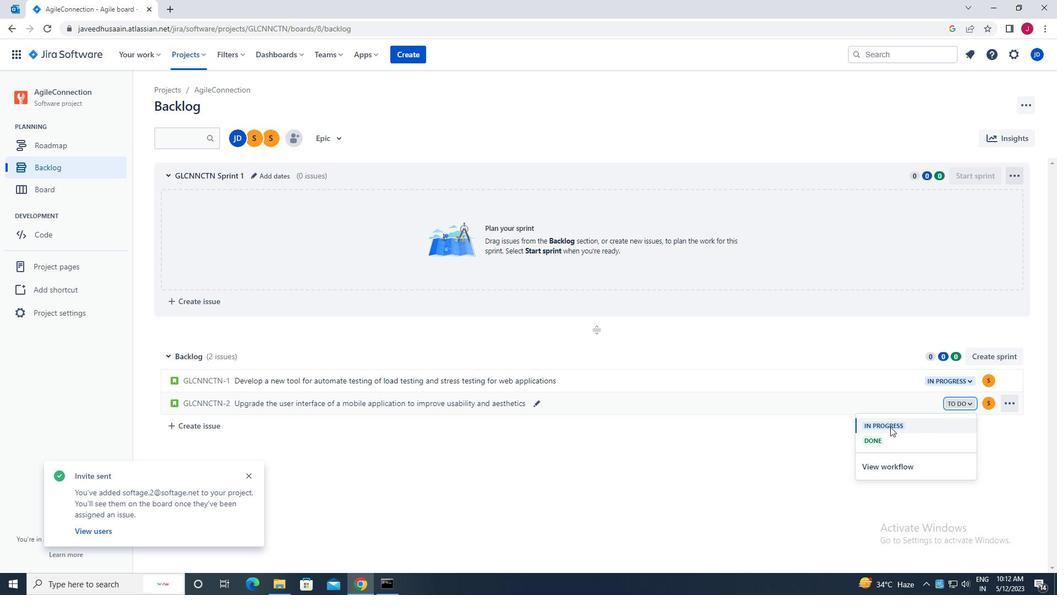 
Action: Mouse pressed left at (890, 427)
Screenshot: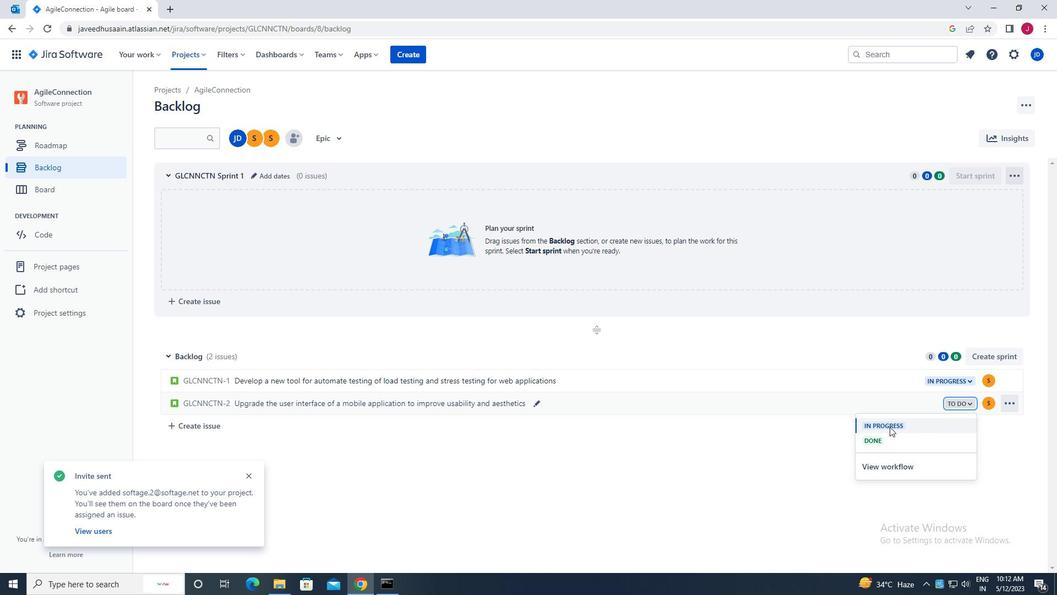 
Action: Mouse moved to (882, 427)
Screenshot: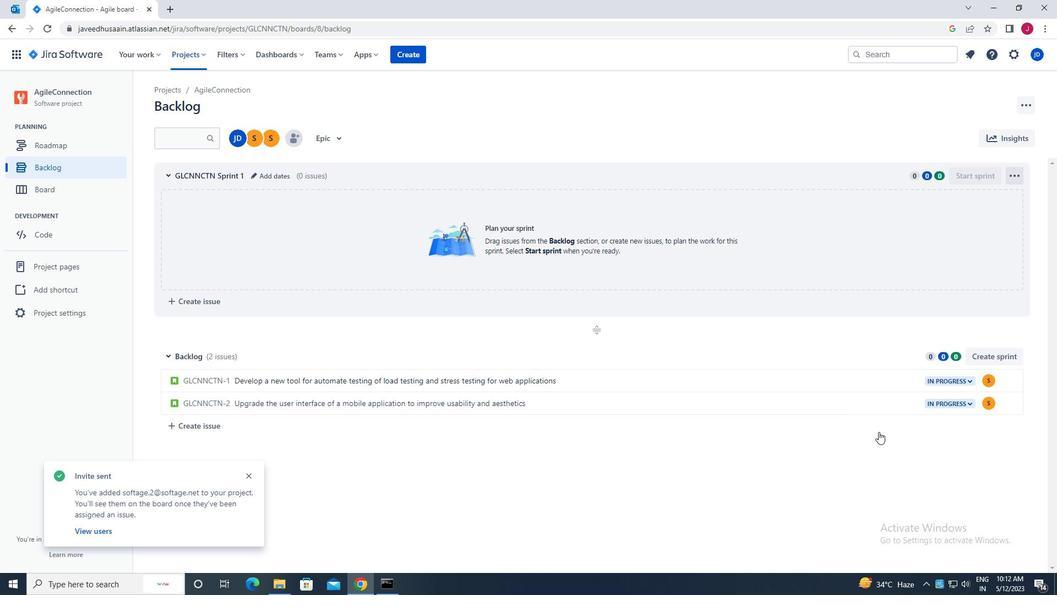 
